 Task: Find connections with filter location Brierley Hill with filter topic #Advertisingandmarketingwith filter profile language Potuguese with filter current company British Safety Council with filter school Ramjas College with filter industry Retail Recyclable Materials & Used Merchandise with filter service category Insurance with filter keywords title Personal Assistant
Action: Mouse moved to (582, 75)
Screenshot: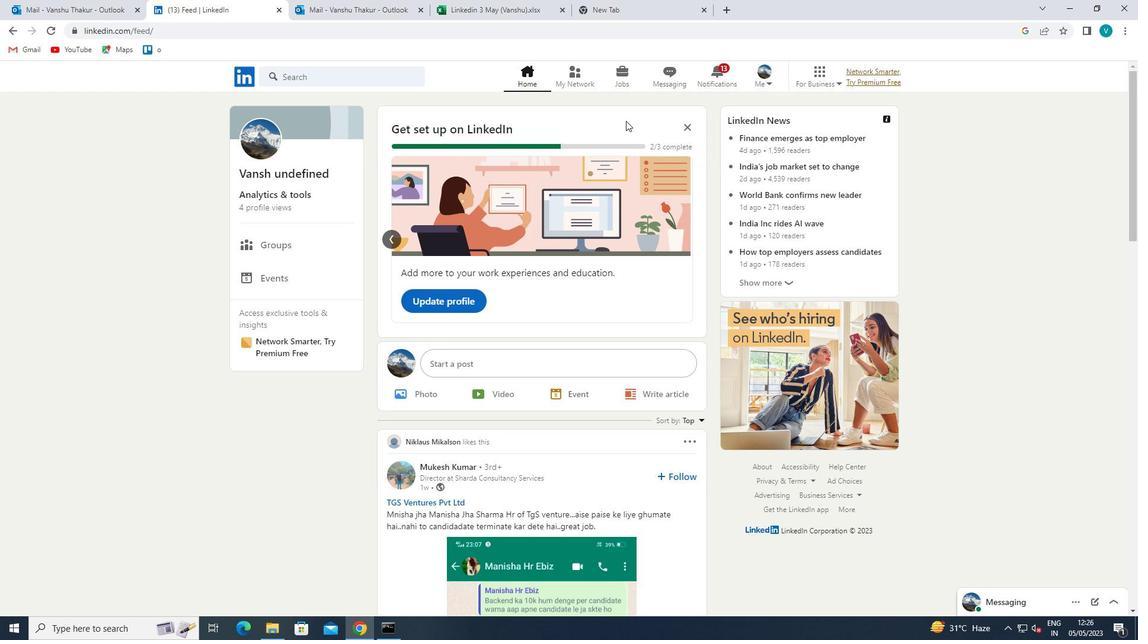 
Action: Mouse pressed left at (582, 75)
Screenshot: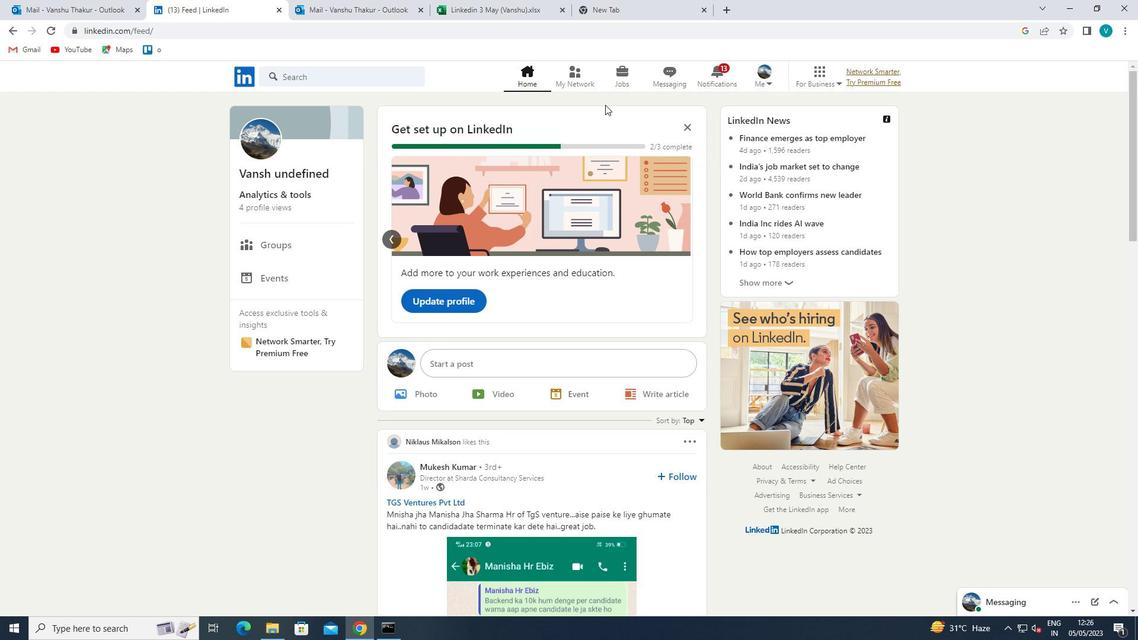 
Action: Mouse moved to (357, 137)
Screenshot: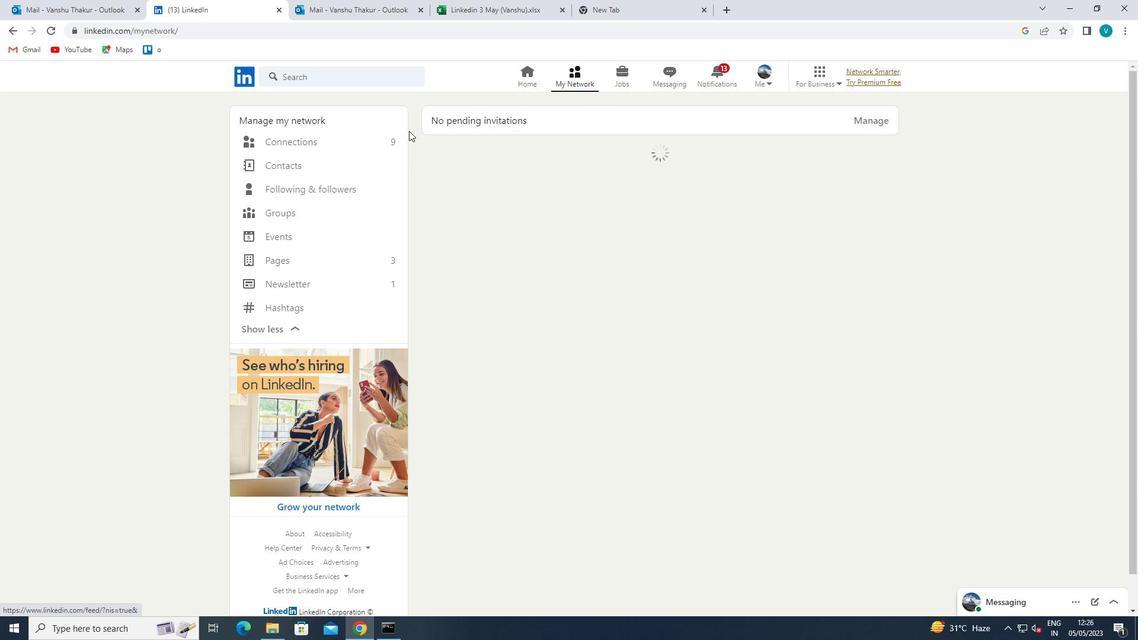 
Action: Mouse pressed left at (357, 137)
Screenshot: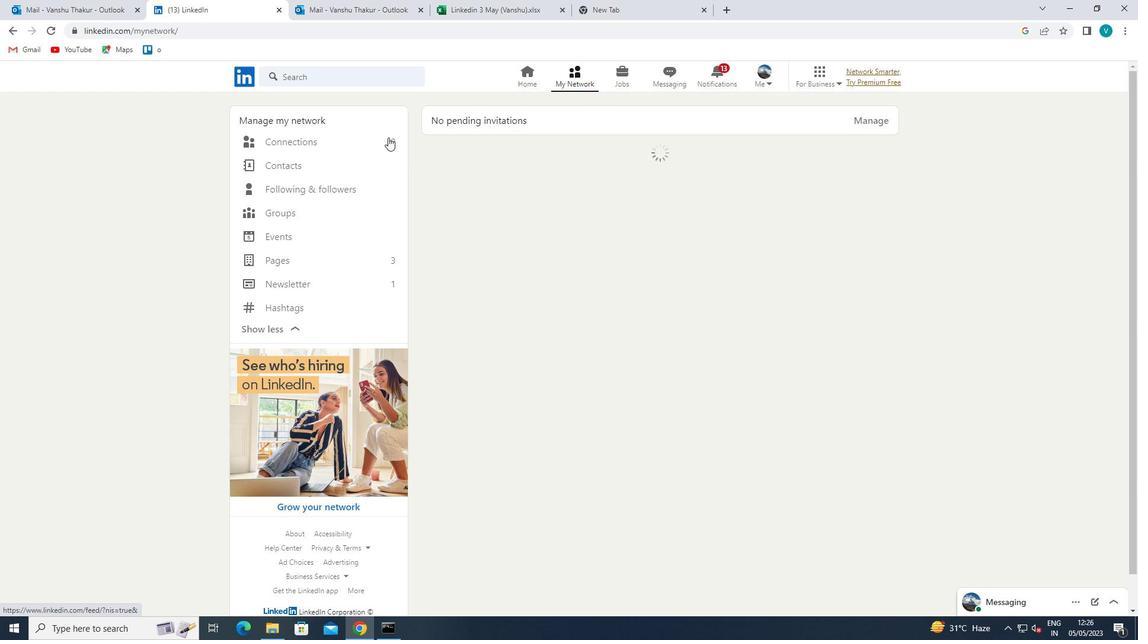 
Action: Mouse moved to (636, 137)
Screenshot: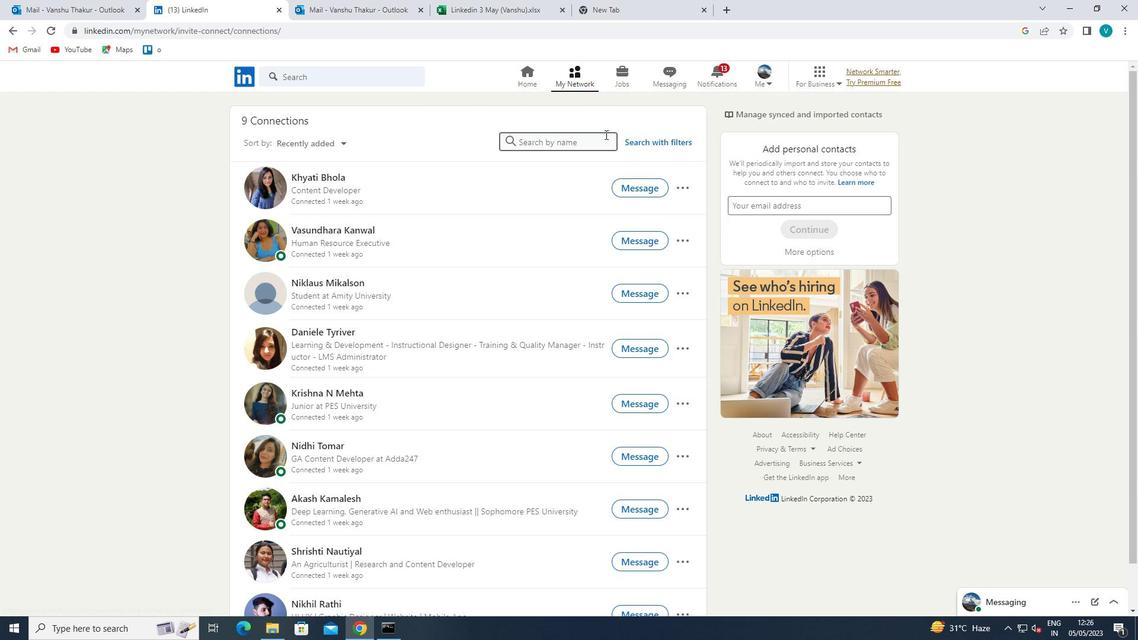 
Action: Mouse pressed left at (636, 137)
Screenshot: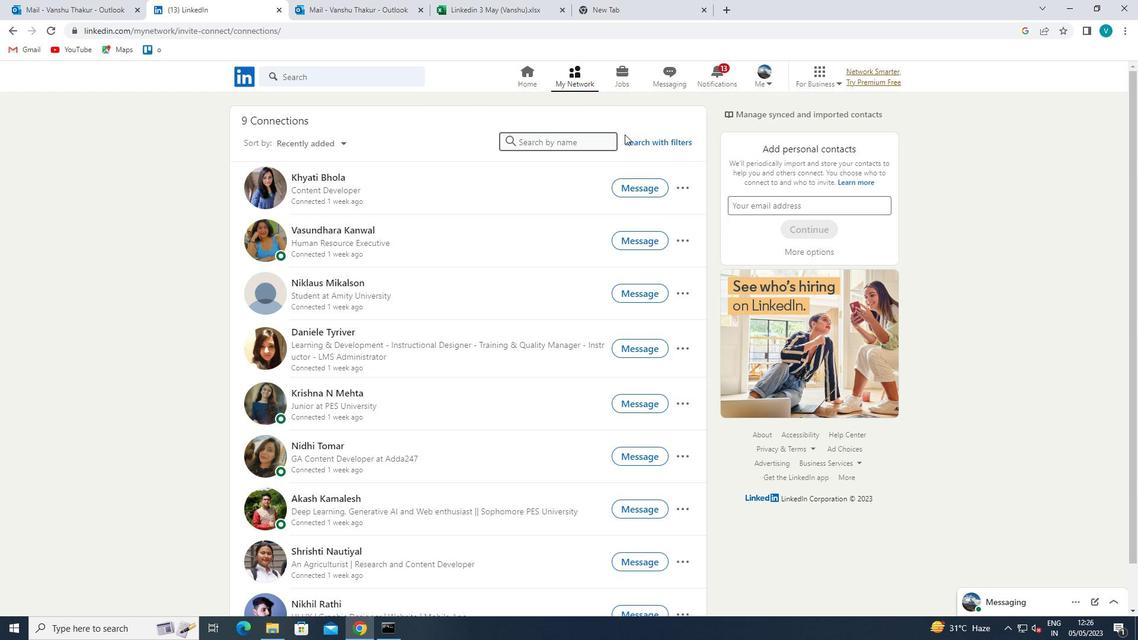 
Action: Mouse moved to (582, 110)
Screenshot: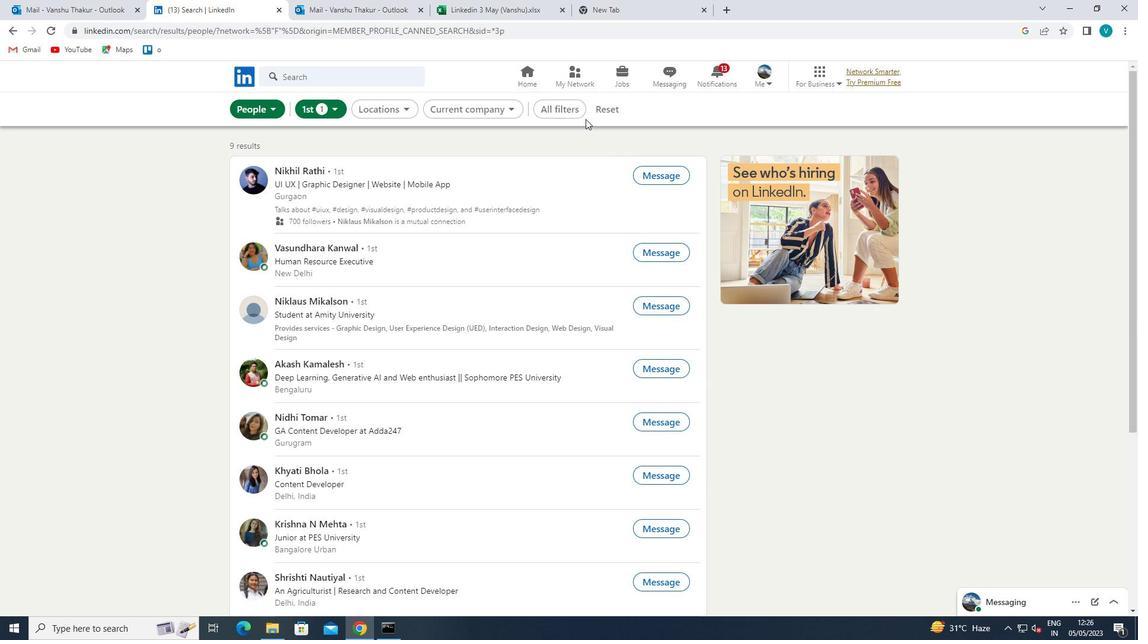 
Action: Mouse pressed left at (582, 110)
Screenshot: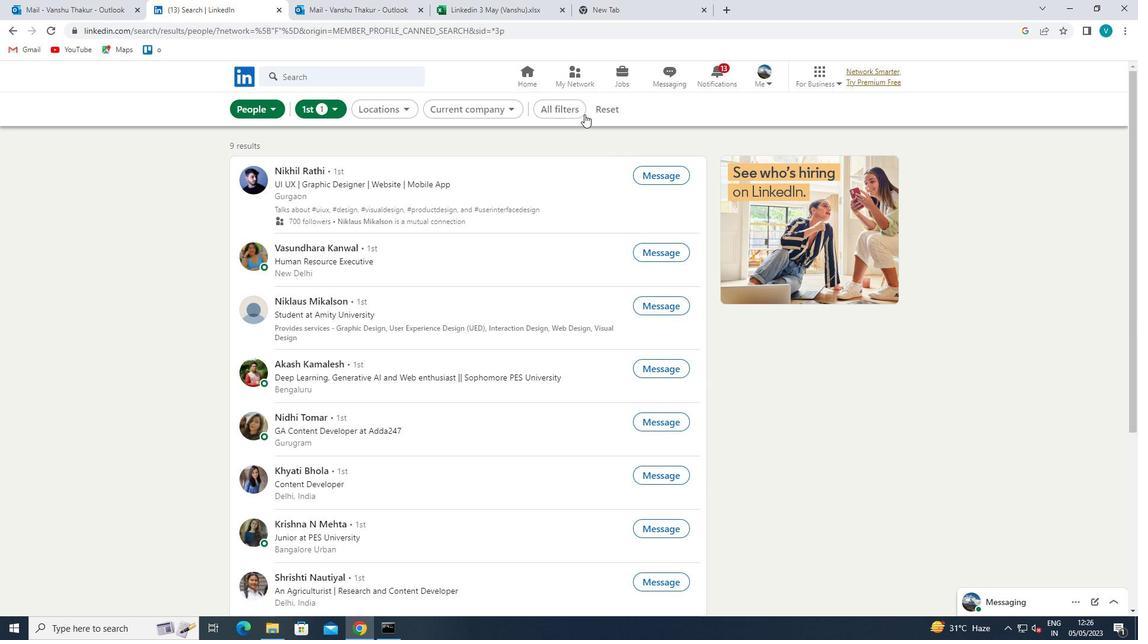 
Action: Mouse moved to (898, 238)
Screenshot: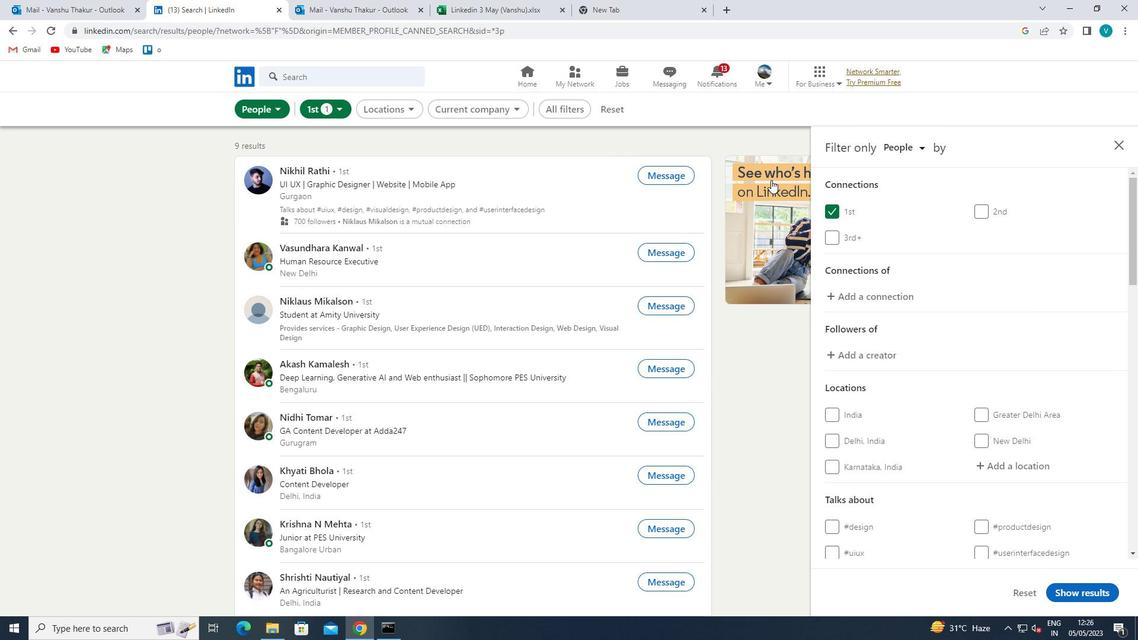 
Action: Mouse scrolled (898, 237) with delta (0, 0)
Screenshot: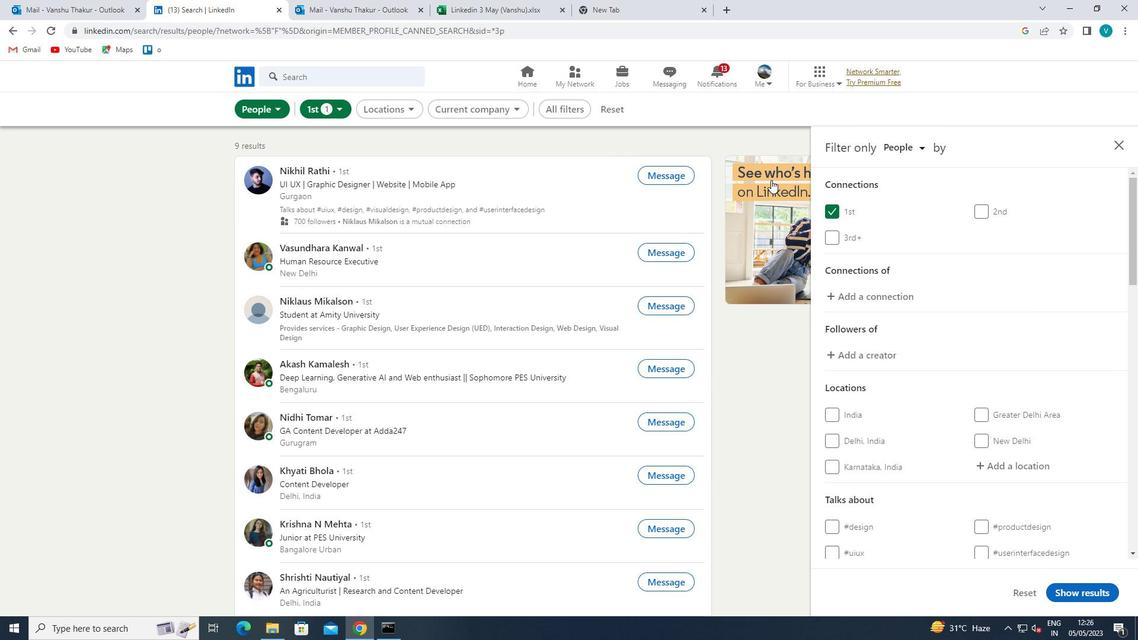 
Action: Mouse moved to (908, 249)
Screenshot: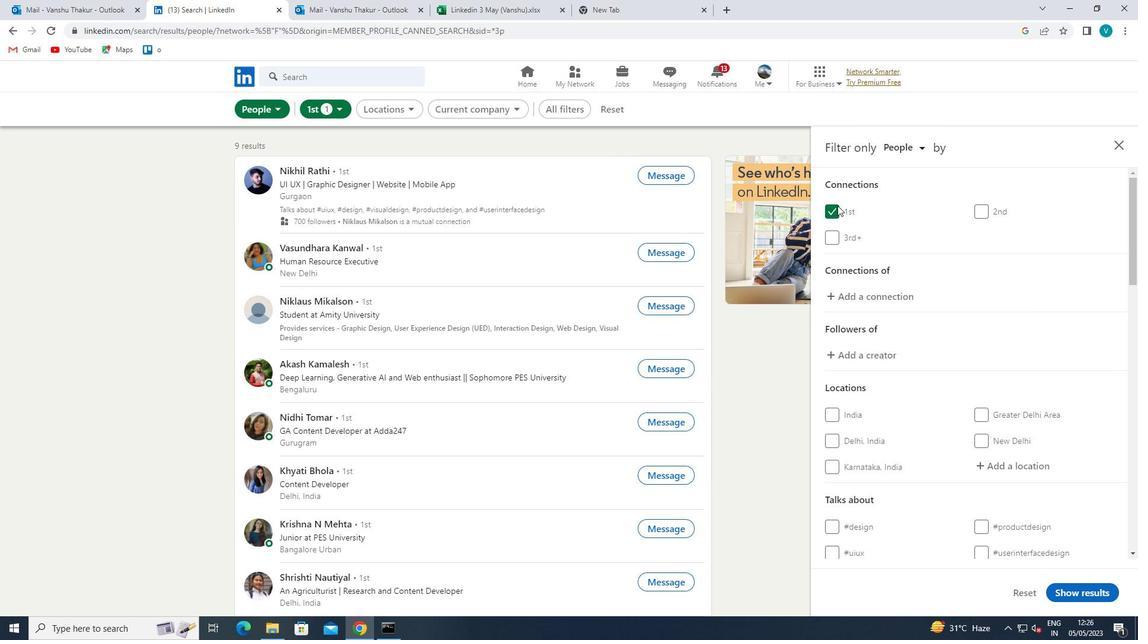 
Action: Mouse scrolled (908, 248) with delta (0, 0)
Screenshot: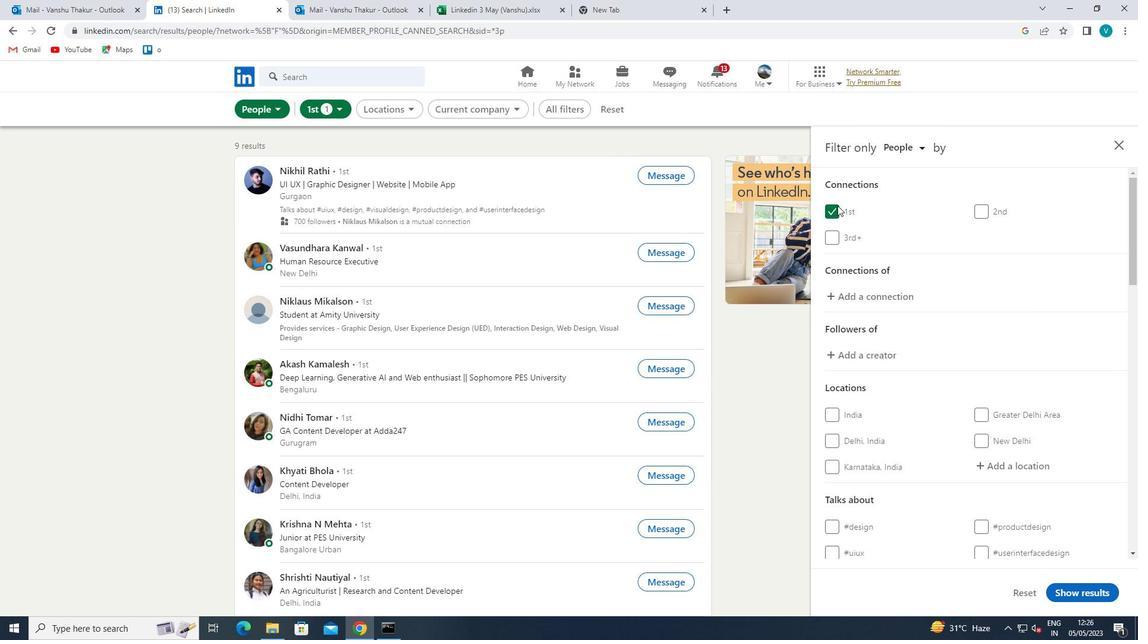 
Action: Mouse moved to (1000, 345)
Screenshot: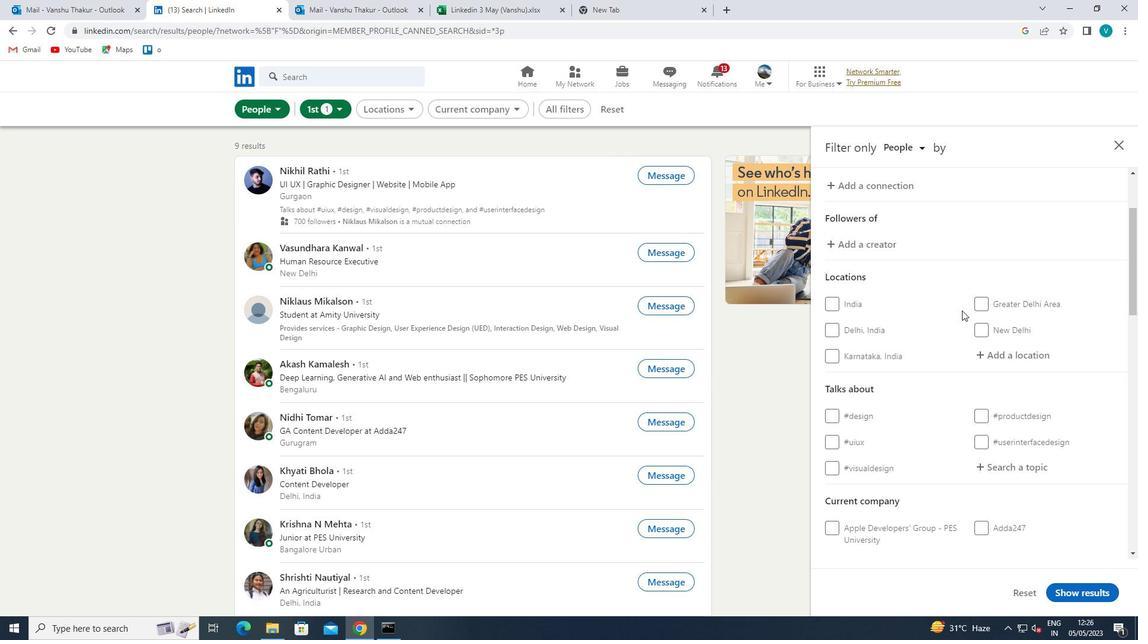 
Action: Mouse pressed left at (1000, 345)
Screenshot: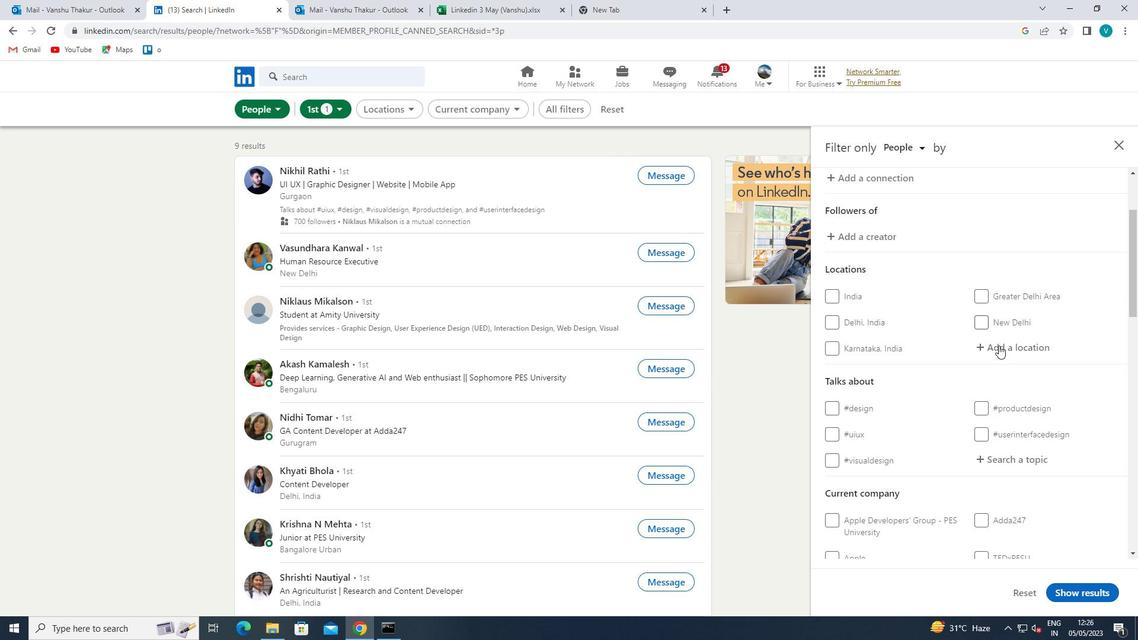
Action: Key pressed <Key.shift>BRIERLEY
Screenshot: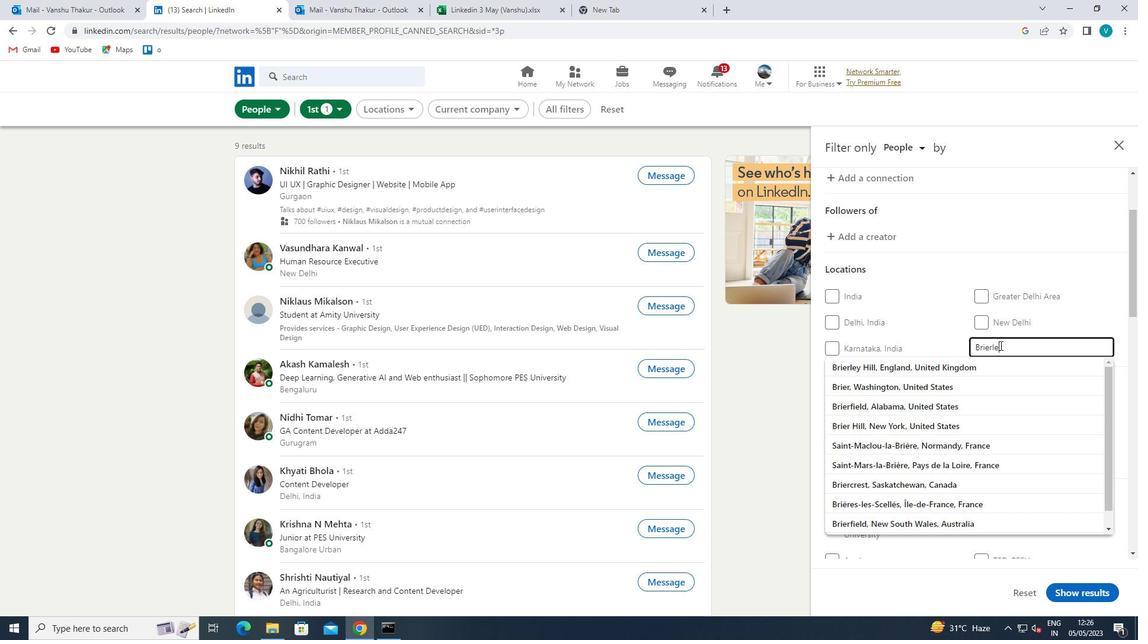 
Action: Mouse moved to (976, 364)
Screenshot: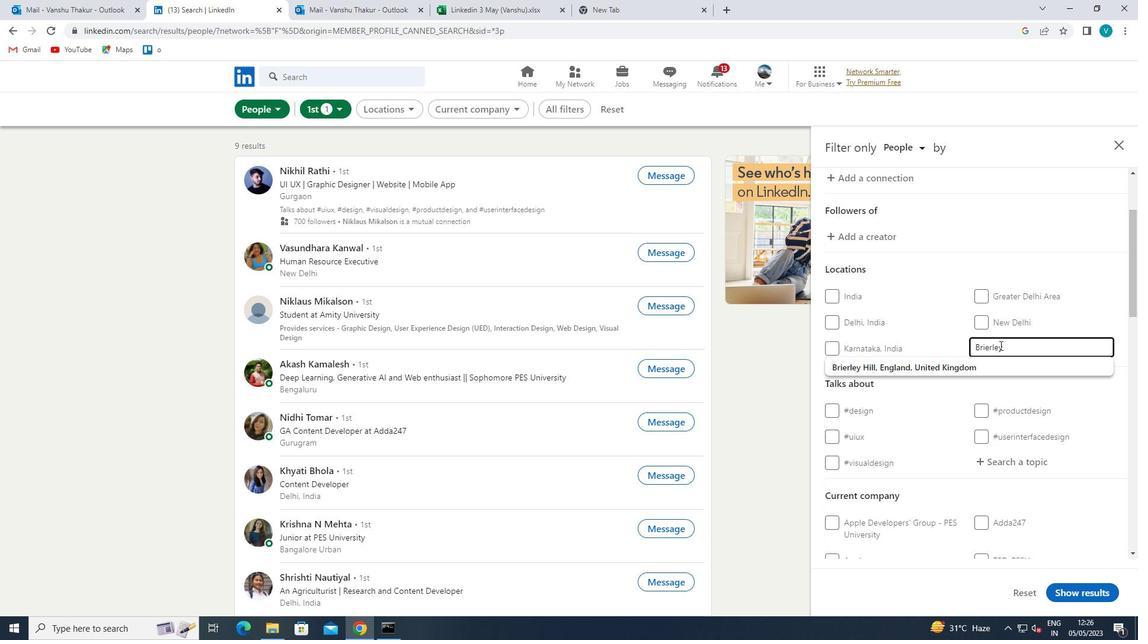 
Action: Mouse pressed left at (976, 364)
Screenshot: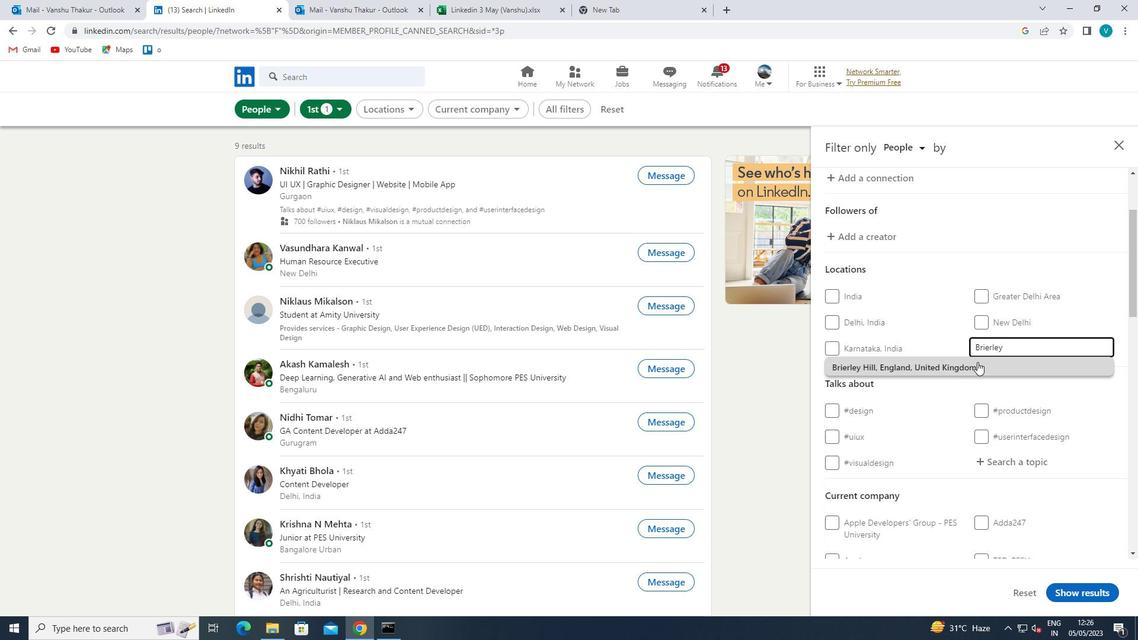 
Action: Mouse scrolled (976, 364) with delta (0, 0)
Screenshot: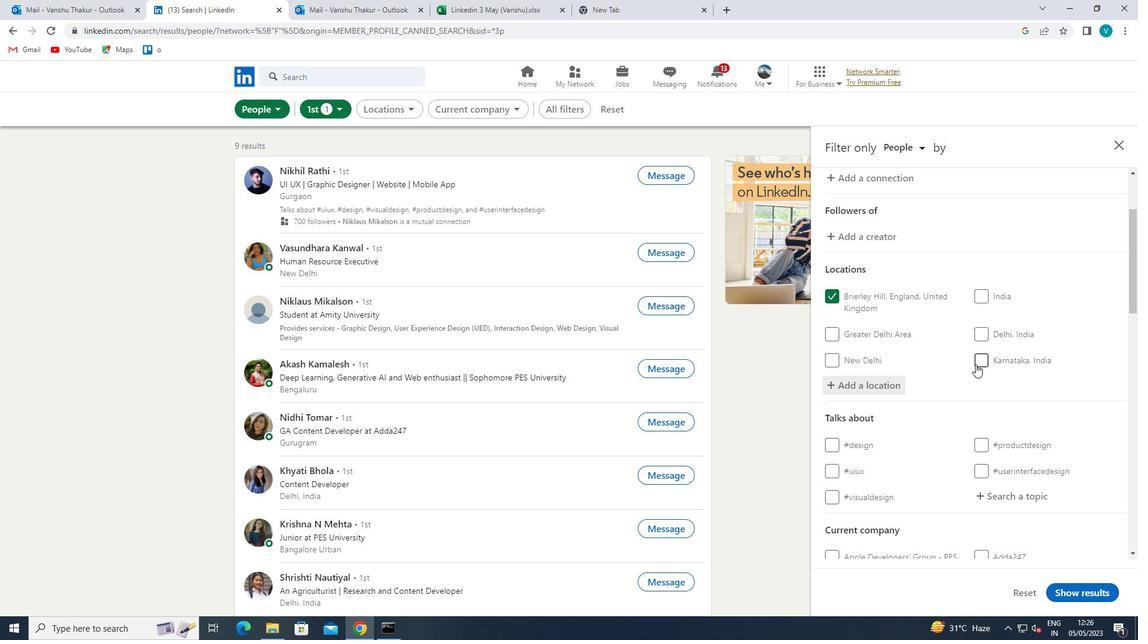 
Action: Mouse scrolled (976, 364) with delta (0, 0)
Screenshot: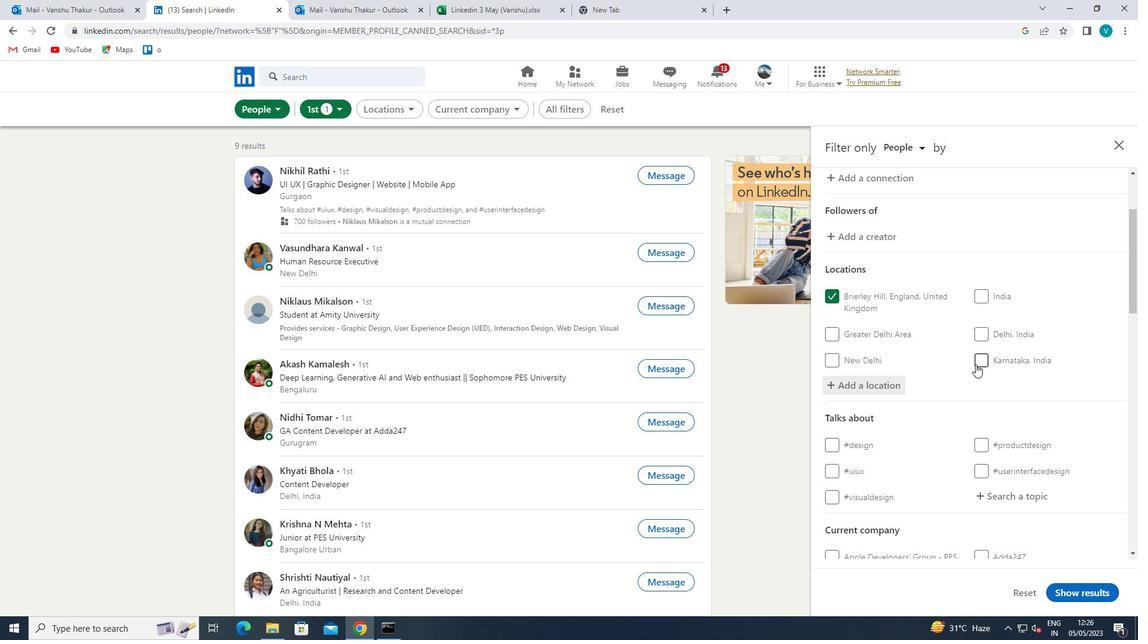 
Action: Mouse scrolled (976, 364) with delta (0, 0)
Screenshot: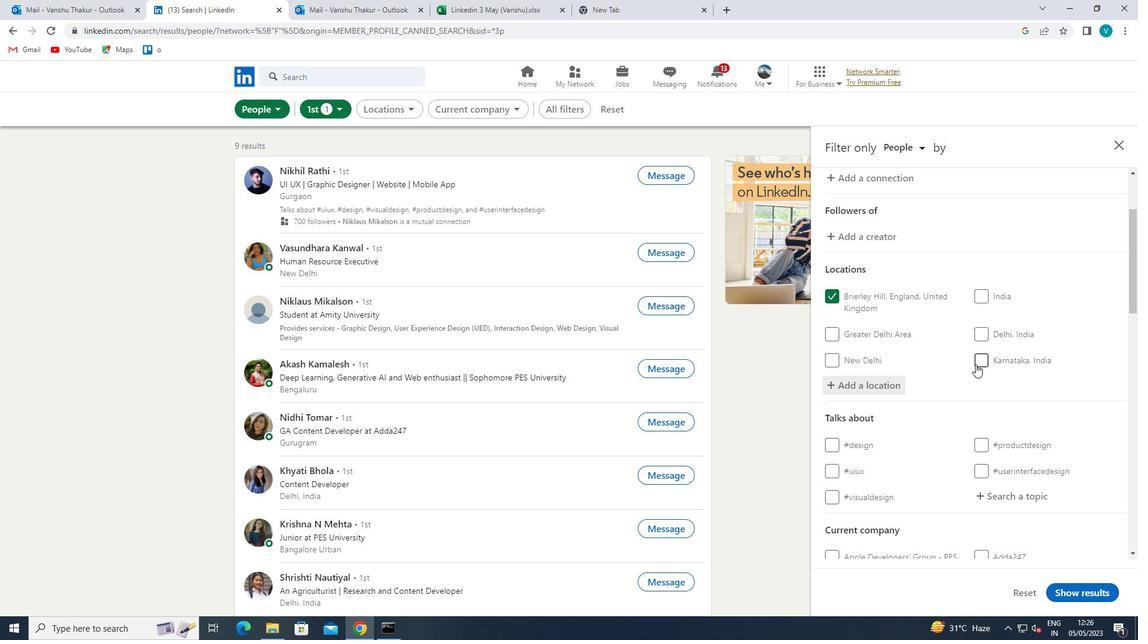 
Action: Mouse moved to (1021, 326)
Screenshot: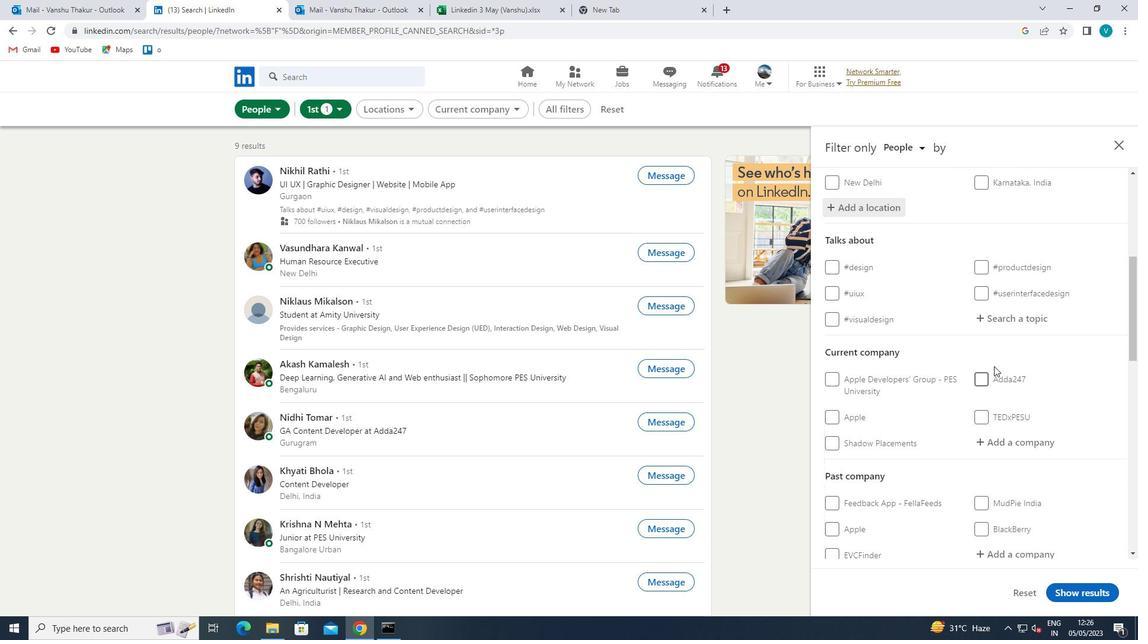
Action: Mouse pressed left at (1021, 326)
Screenshot: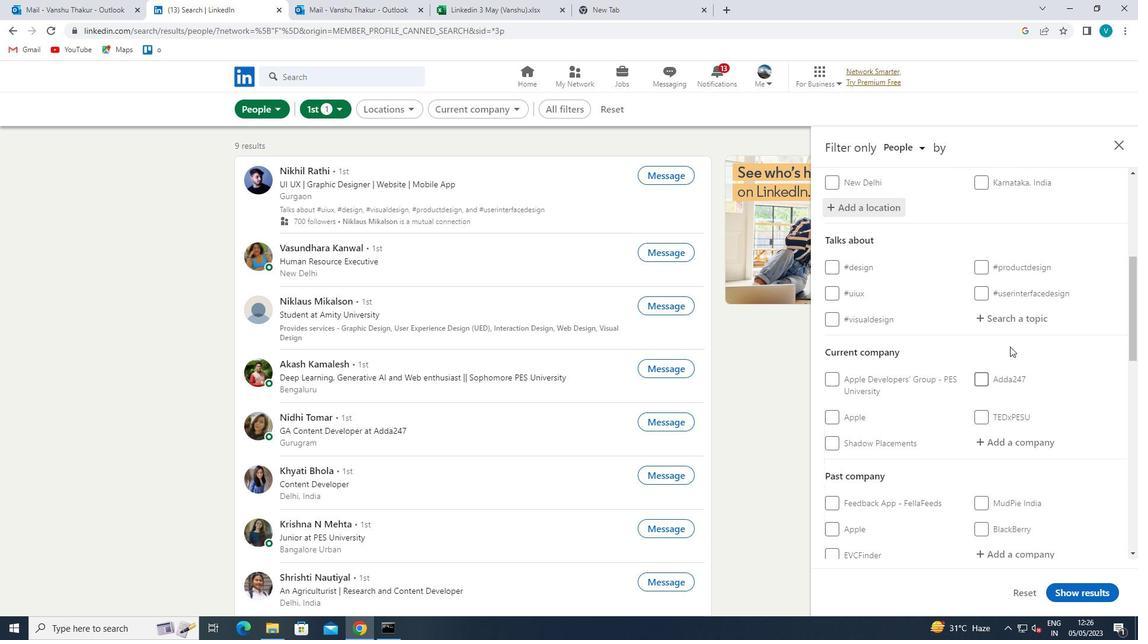 
Action: Mouse moved to (1024, 324)
Screenshot: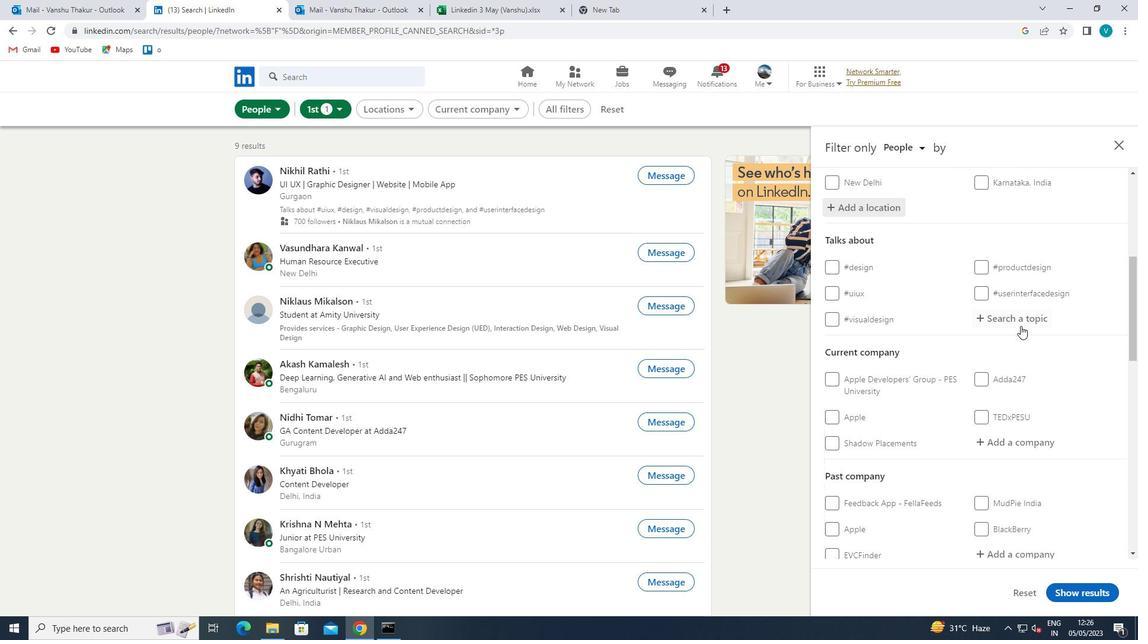 
Action: Key pressed ADVERTISING
Screenshot: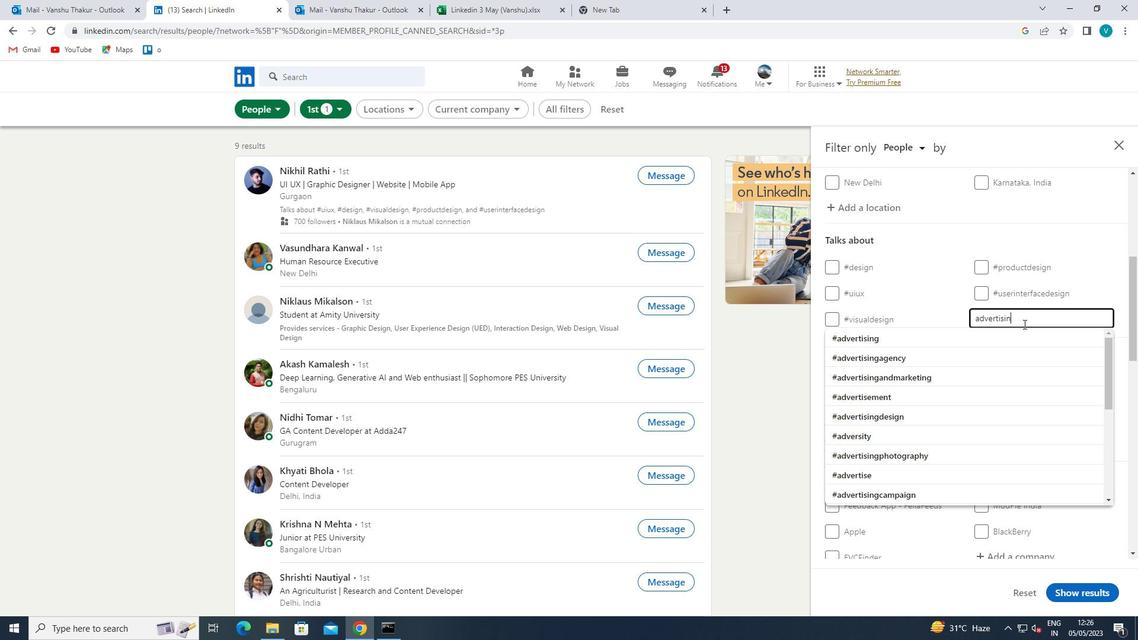 
Action: Mouse moved to (963, 370)
Screenshot: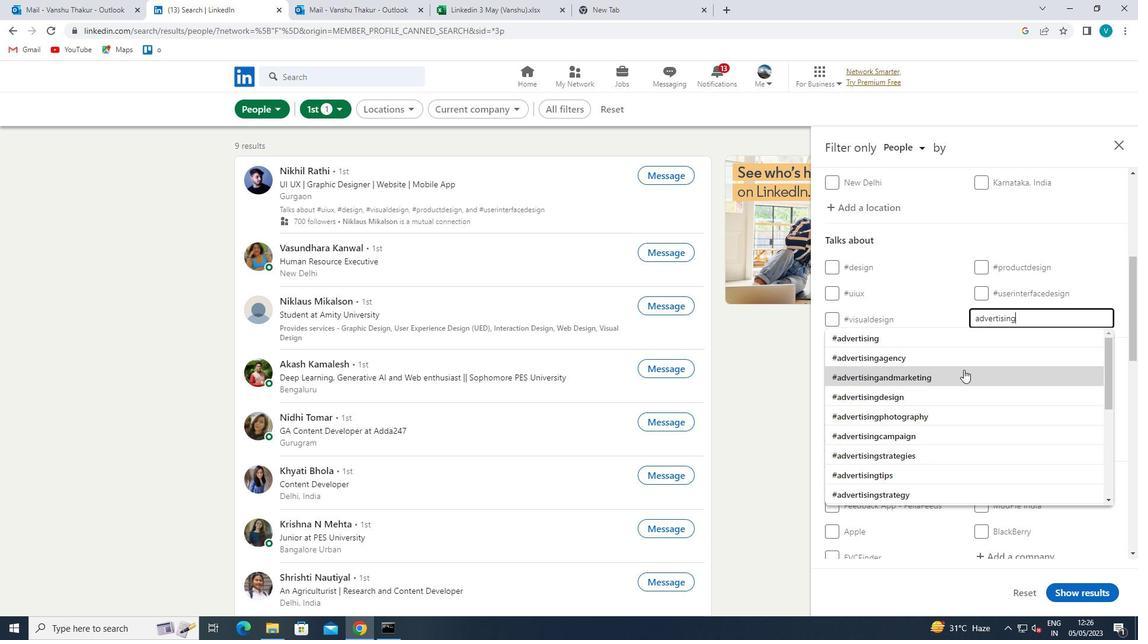 
Action: Mouse pressed left at (963, 370)
Screenshot: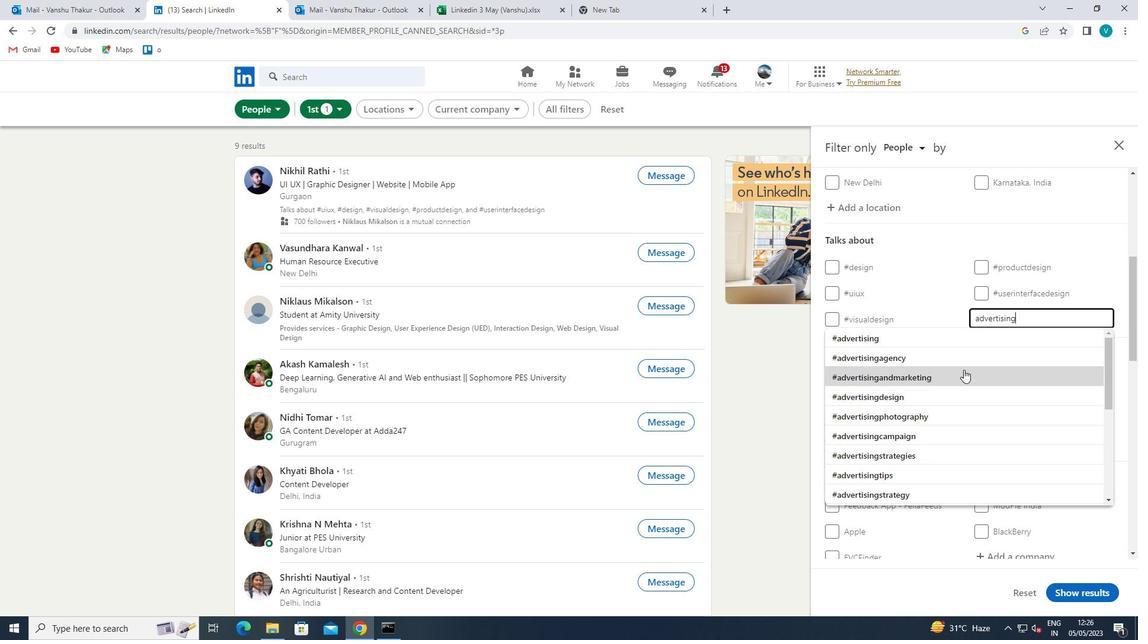 
Action: Mouse scrolled (963, 370) with delta (0, 0)
Screenshot: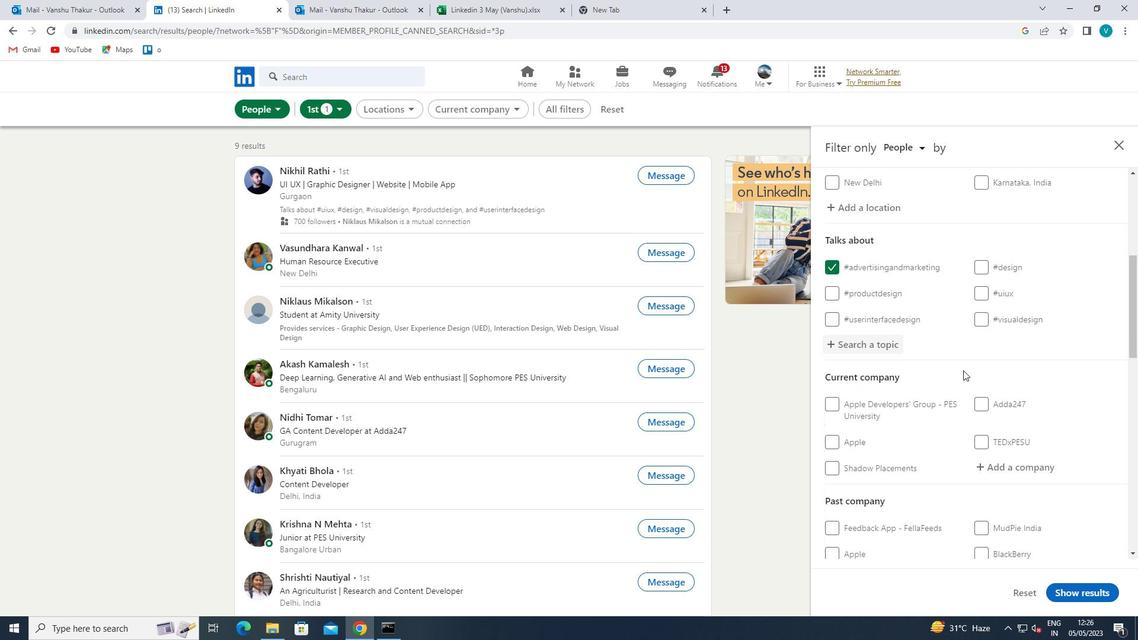 
Action: Mouse scrolled (963, 370) with delta (0, 0)
Screenshot: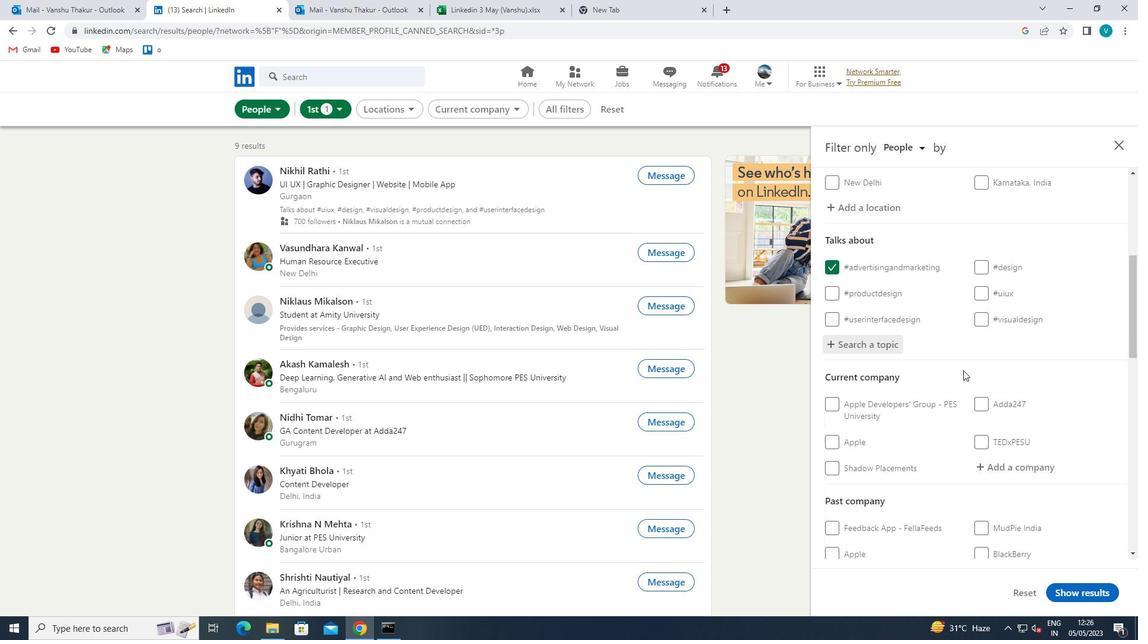 
Action: Mouse moved to (1009, 351)
Screenshot: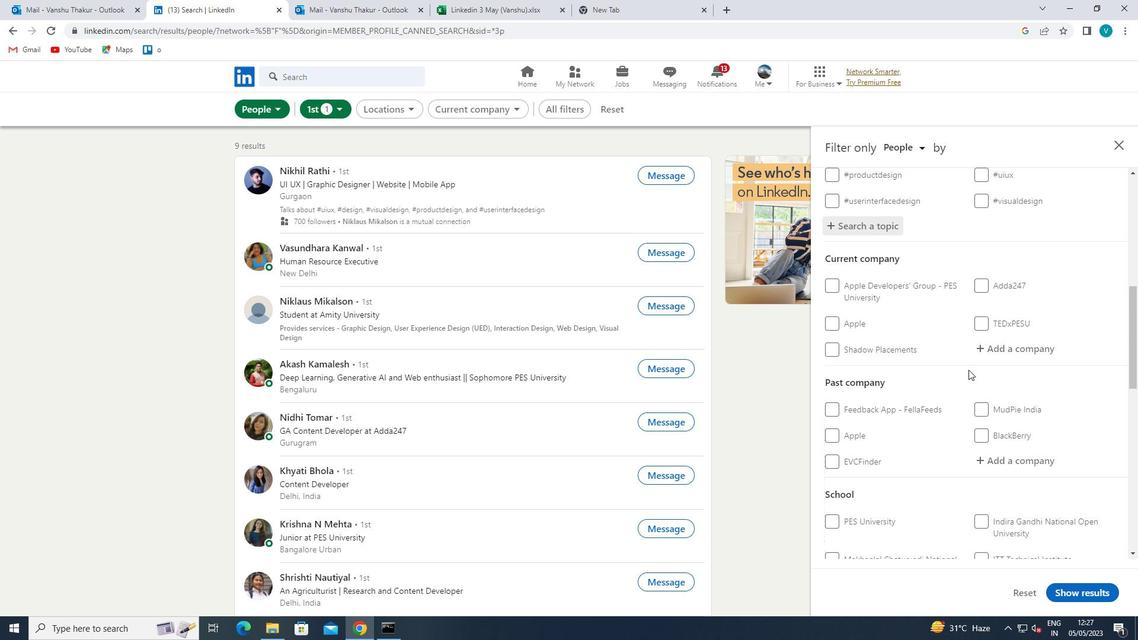 
Action: Mouse pressed left at (1009, 351)
Screenshot: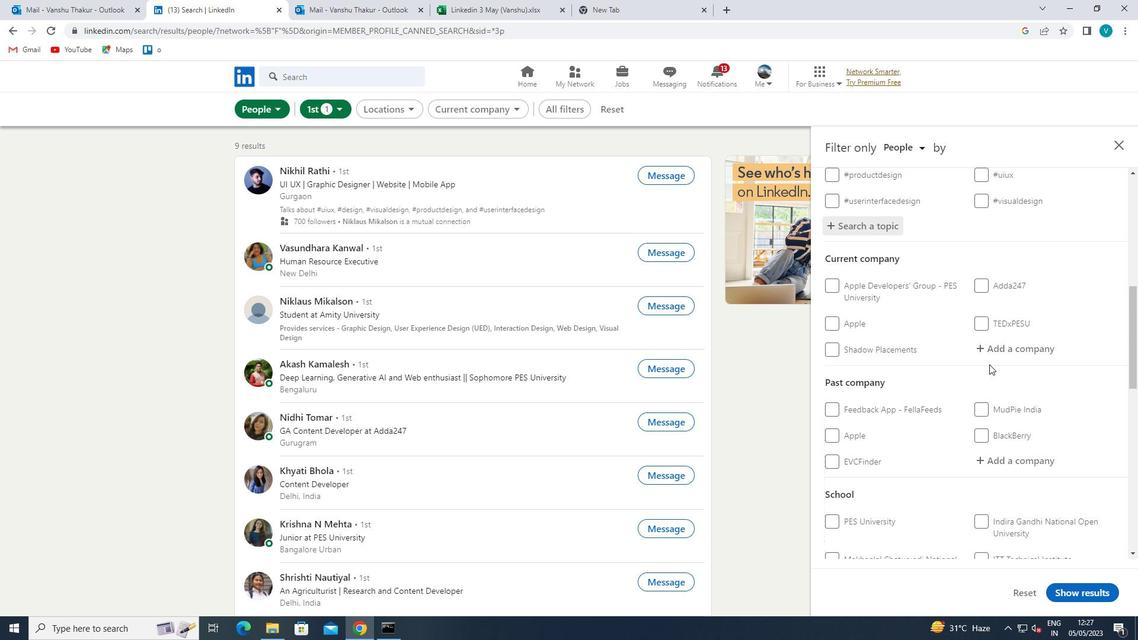 
Action: Mouse moved to (1011, 350)
Screenshot: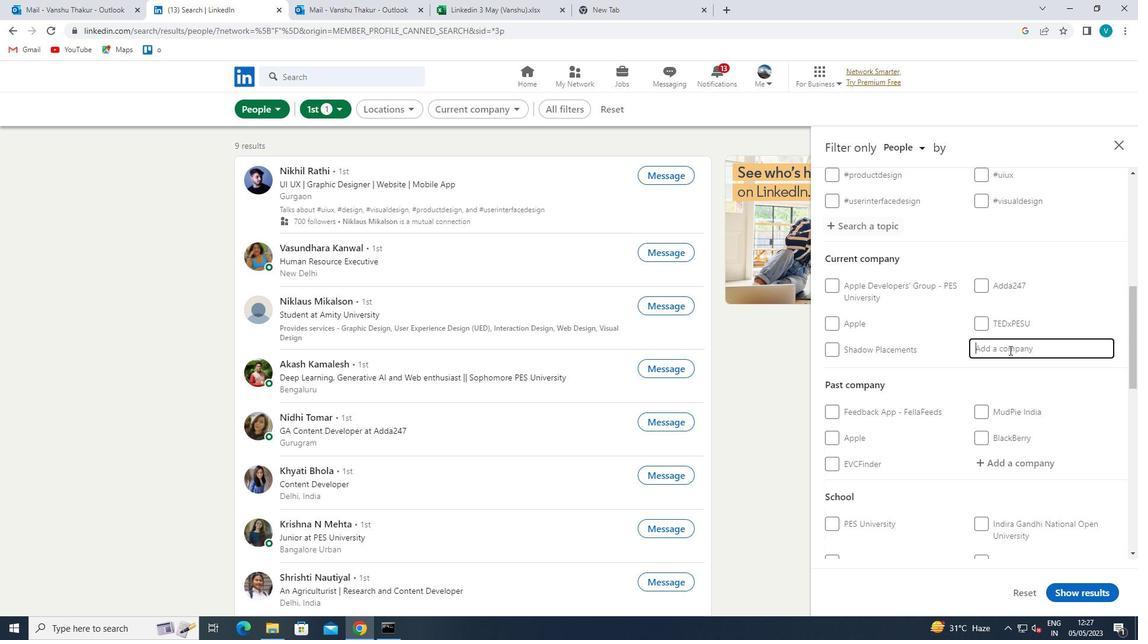 
Action: Key pressed <Key.shift>BRITISG<Key.backspace>H
Screenshot: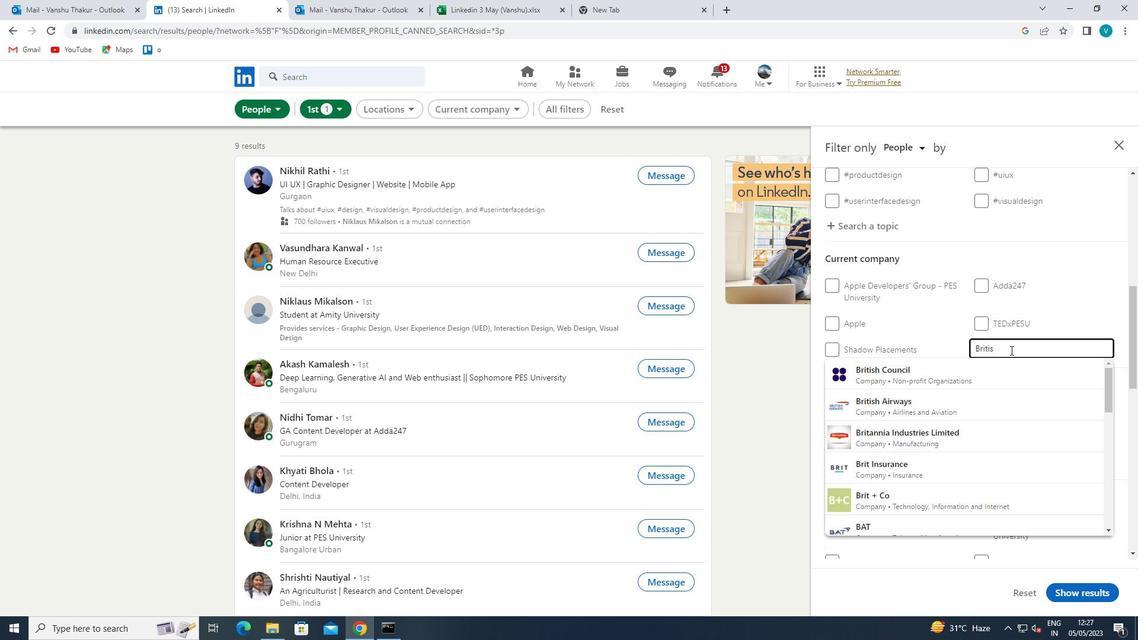 
Action: Mouse moved to (1011, 360)
Screenshot: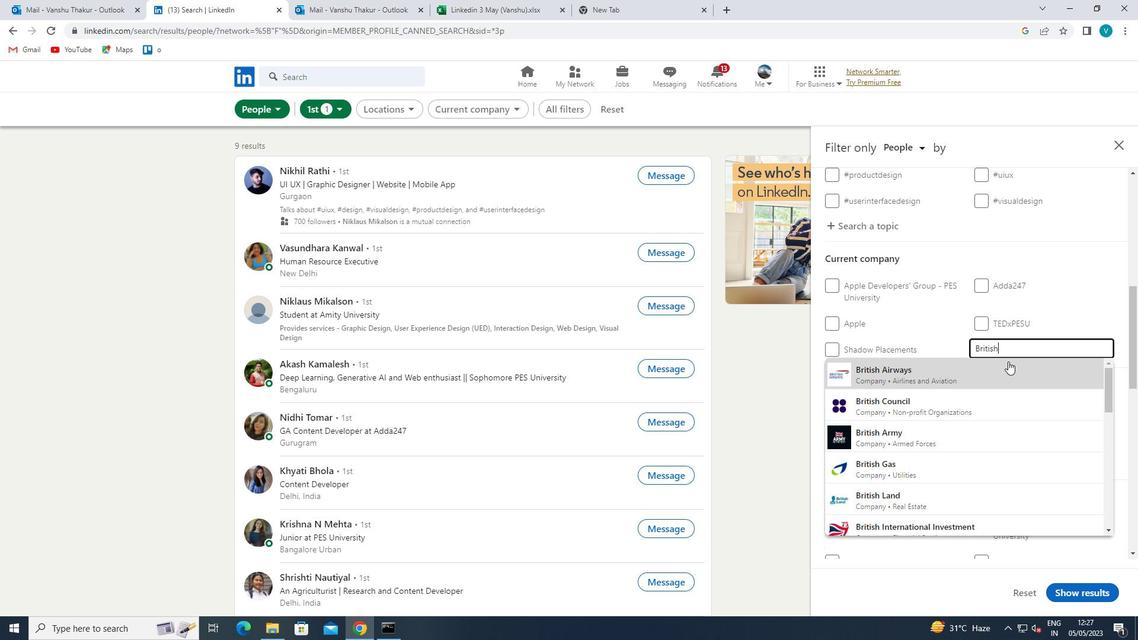 
Action: Key pressed <Key.space><Key.shift>SAFETY
Screenshot: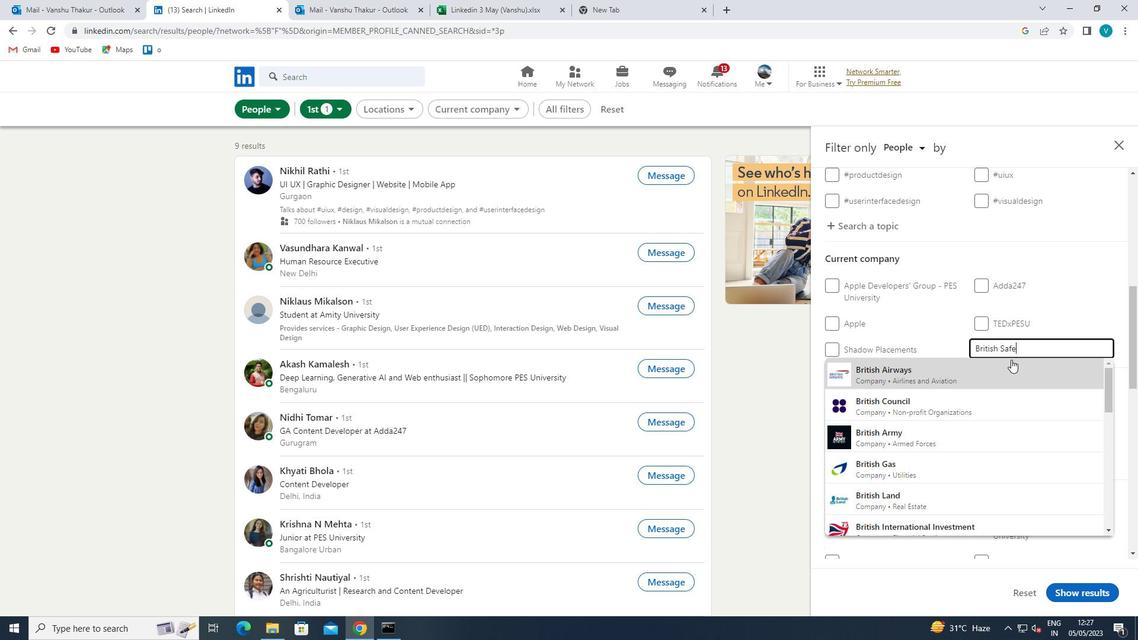 
Action: Mouse moved to (1003, 366)
Screenshot: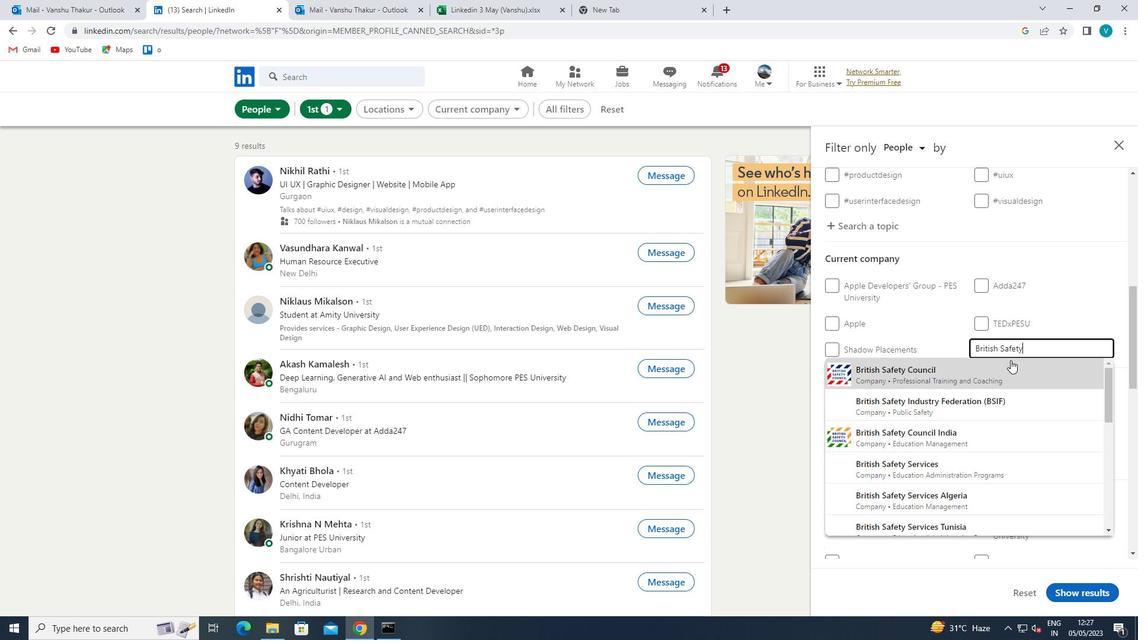 
Action: Mouse pressed left at (1003, 366)
Screenshot: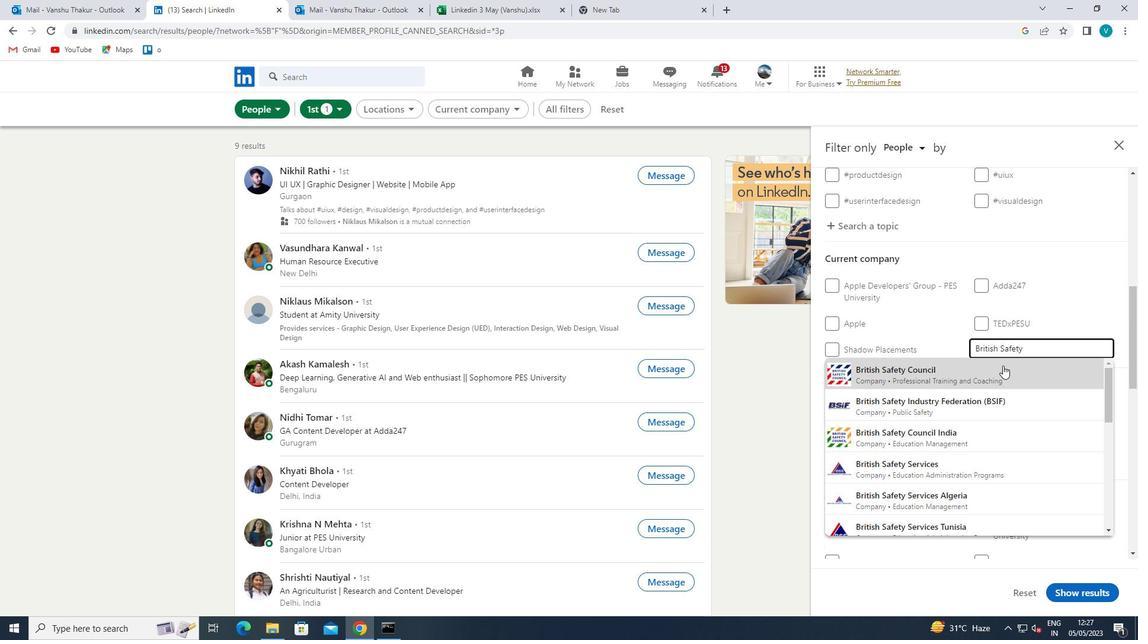 
Action: Mouse scrolled (1003, 365) with delta (0, 0)
Screenshot: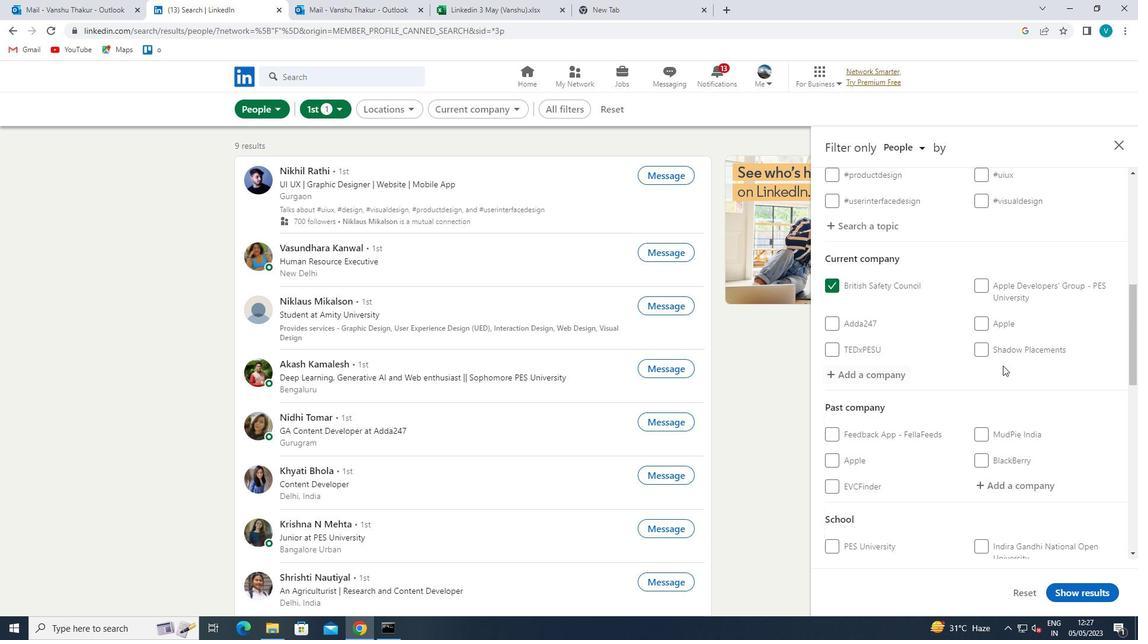 
Action: Mouse scrolled (1003, 365) with delta (0, 0)
Screenshot: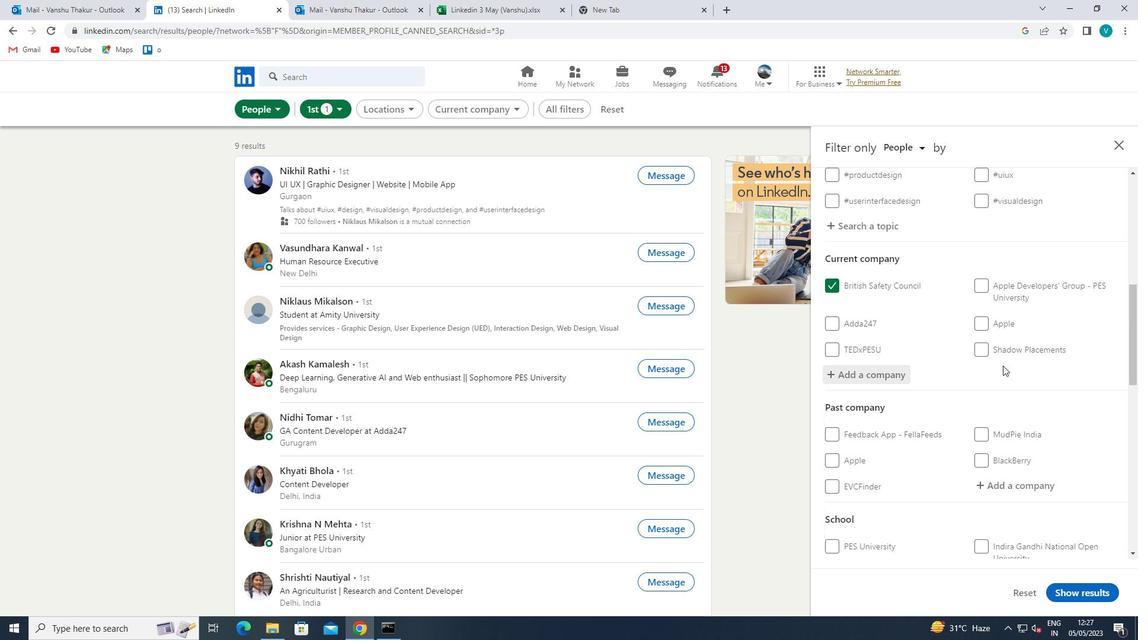 
Action: Mouse scrolled (1003, 365) with delta (0, 0)
Screenshot: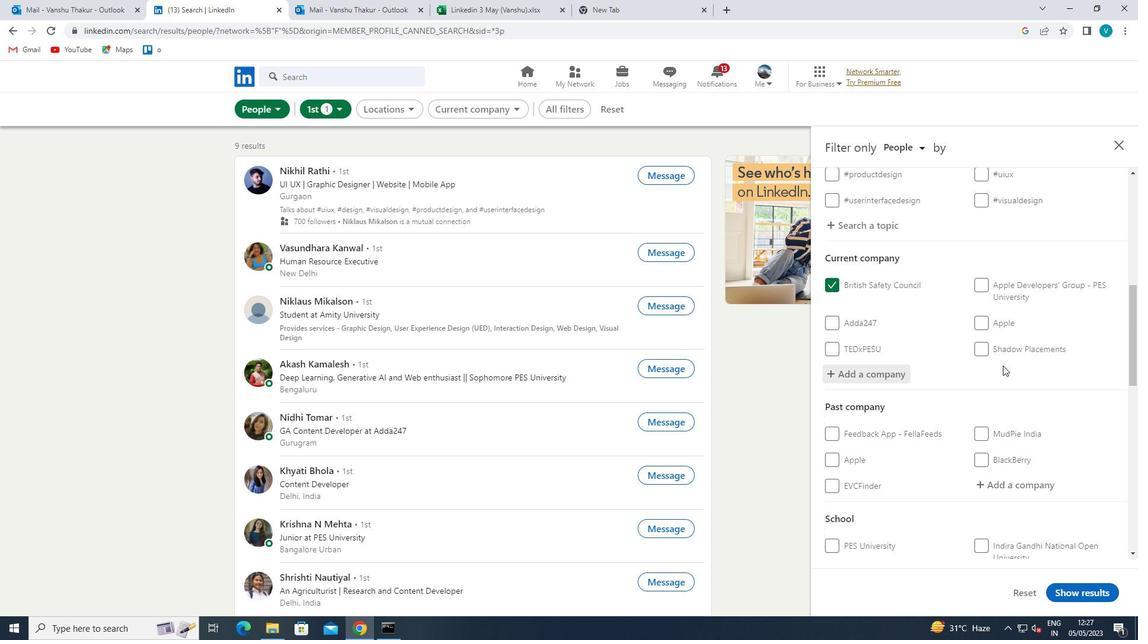 
Action: Mouse scrolled (1003, 365) with delta (0, 0)
Screenshot: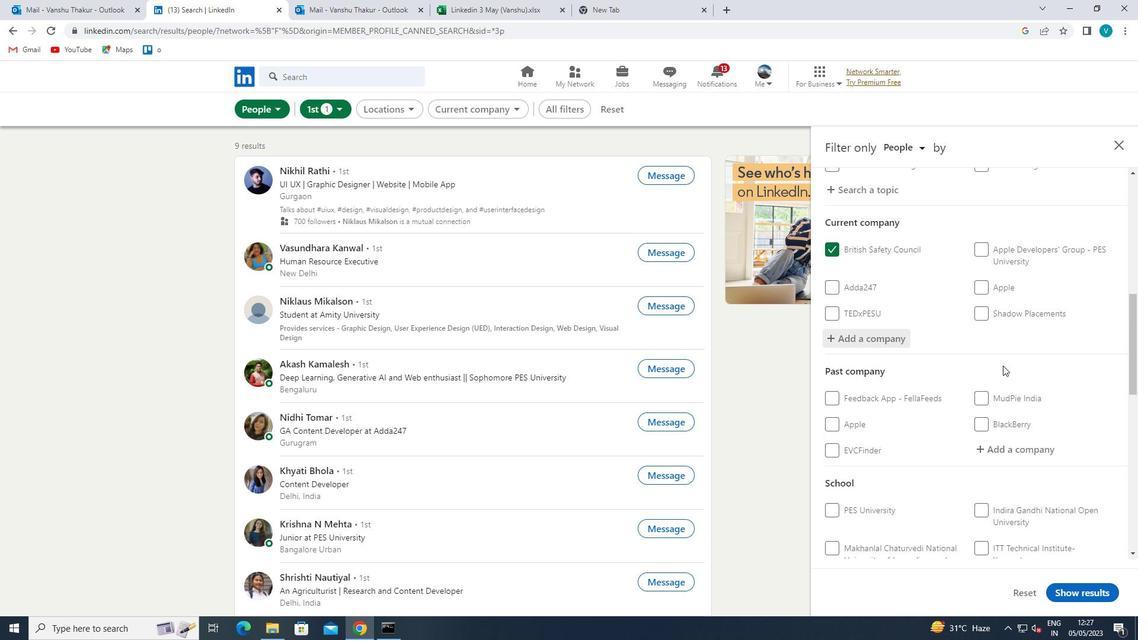 
Action: Mouse moved to (1006, 392)
Screenshot: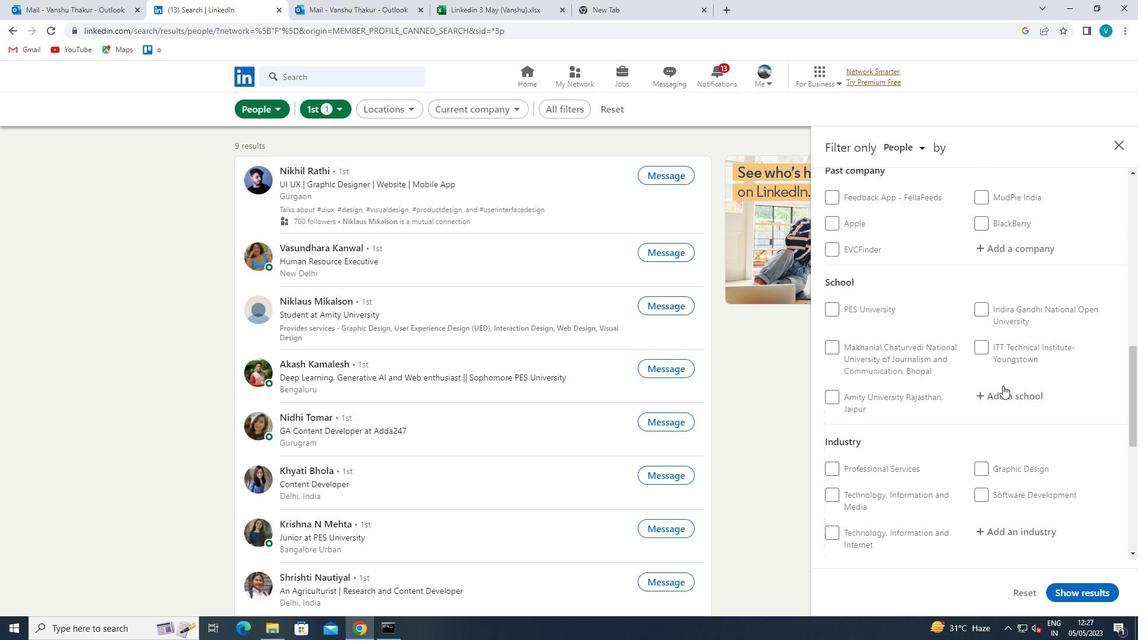 
Action: Mouse pressed left at (1006, 392)
Screenshot: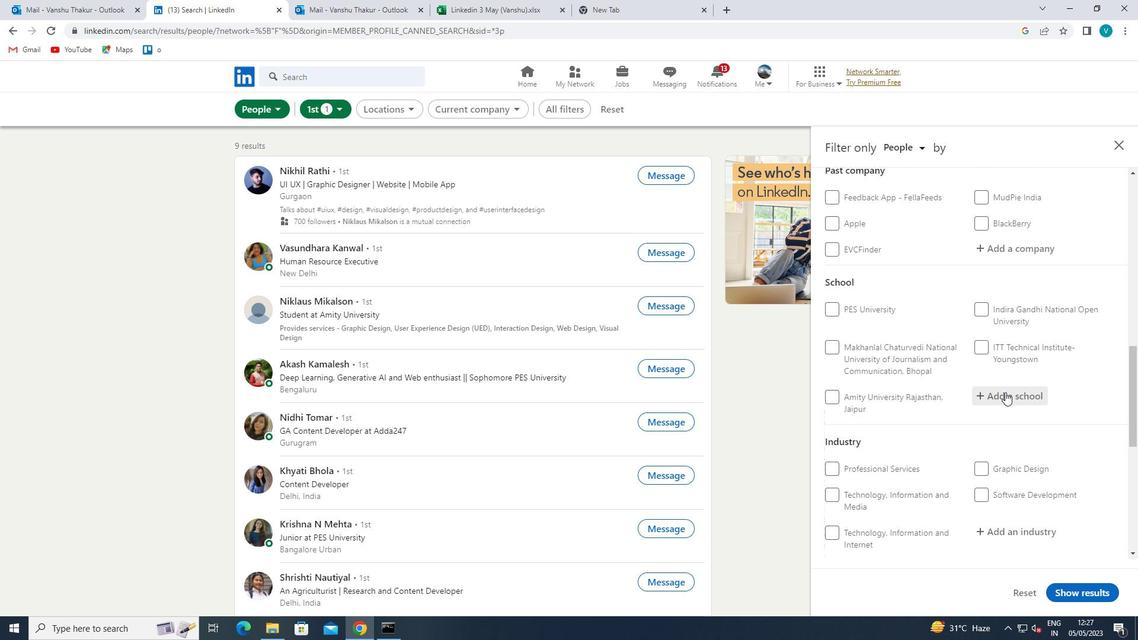 
Action: Key pressed <Key.shift>RAMJAS
Screenshot: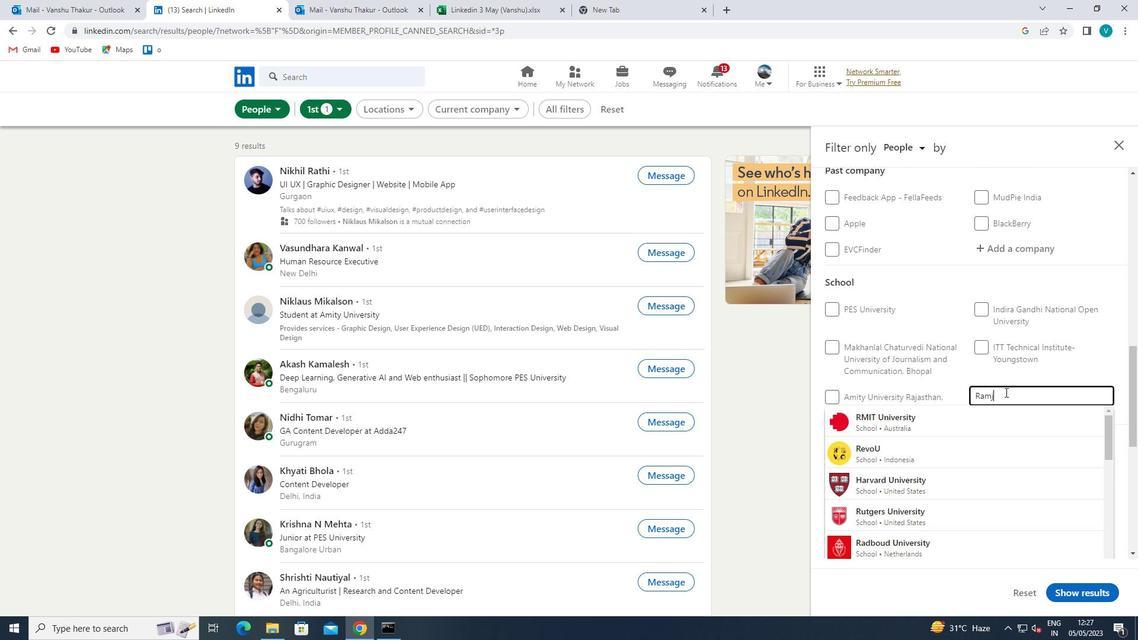 
Action: Mouse moved to (995, 417)
Screenshot: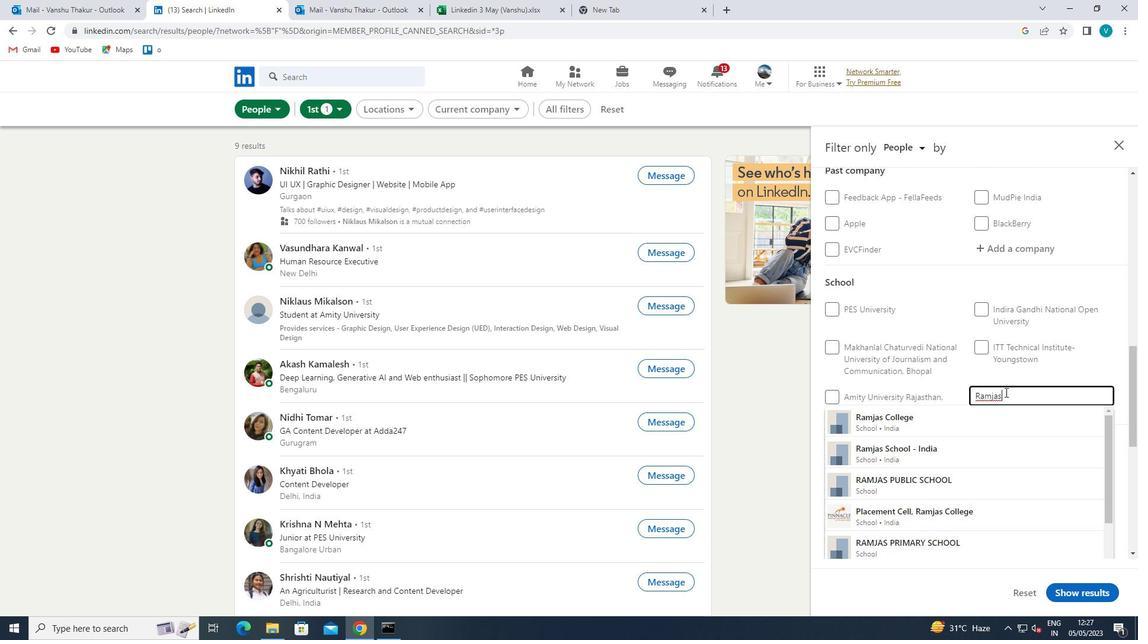
Action: Mouse pressed left at (995, 417)
Screenshot: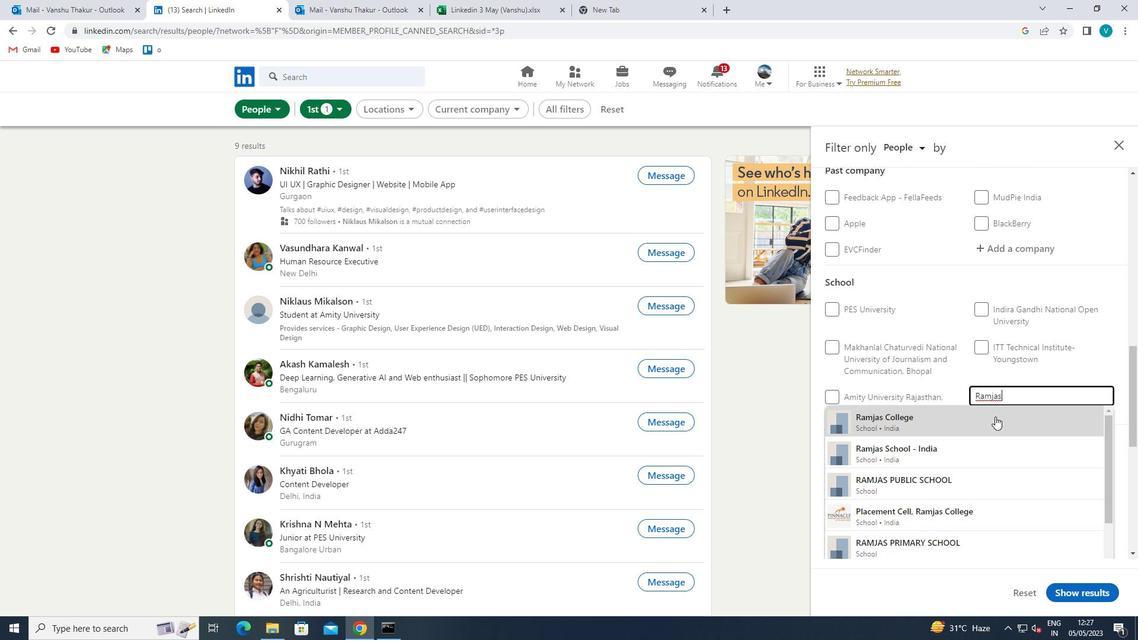 
Action: Mouse scrolled (995, 416) with delta (0, 0)
Screenshot: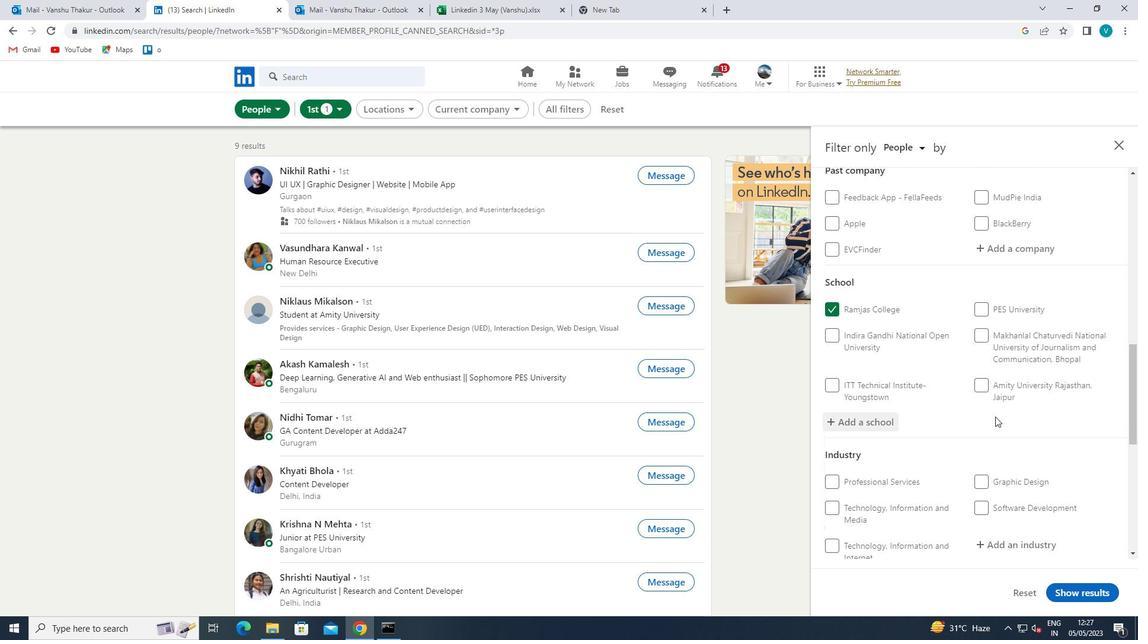 
Action: Mouse scrolled (995, 416) with delta (0, 0)
Screenshot: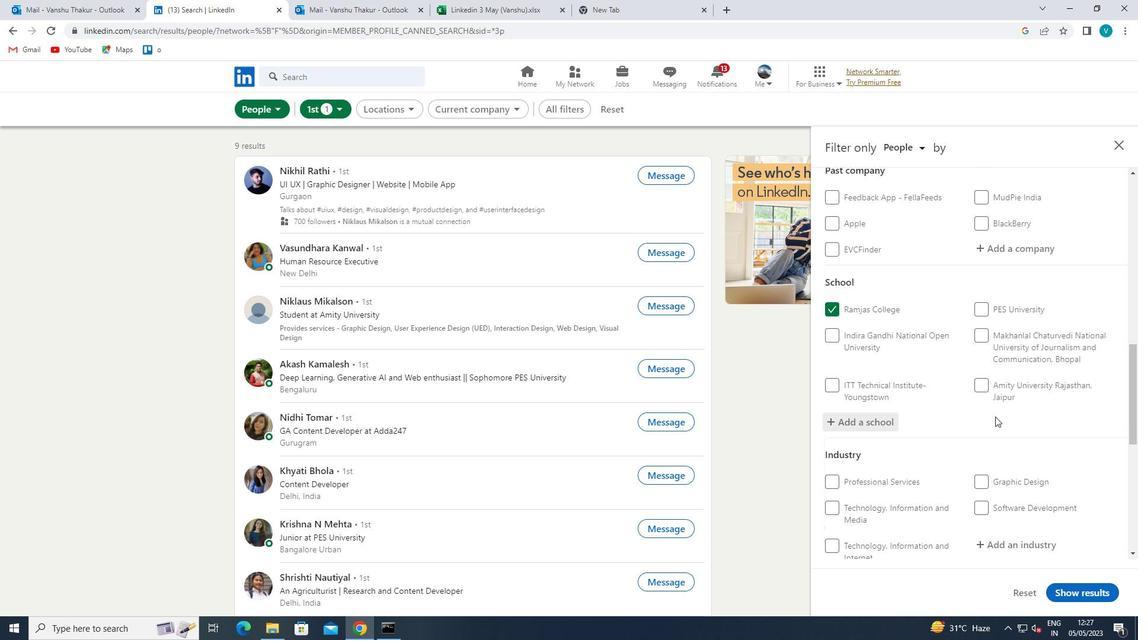 
Action: Mouse scrolled (995, 416) with delta (0, 0)
Screenshot: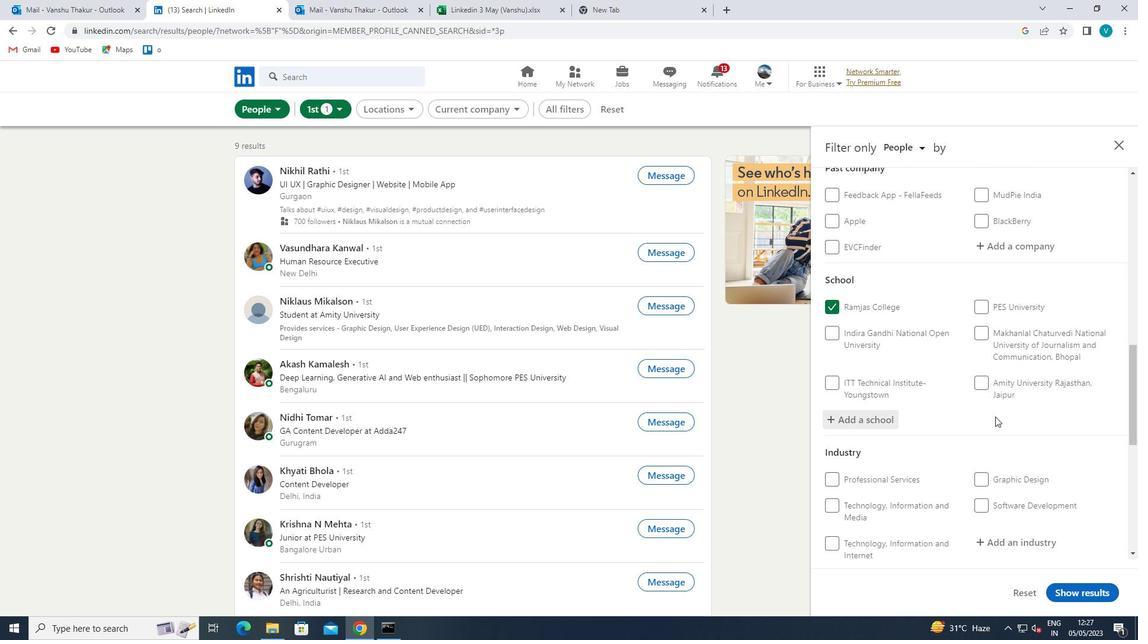 
Action: Mouse moved to (1013, 374)
Screenshot: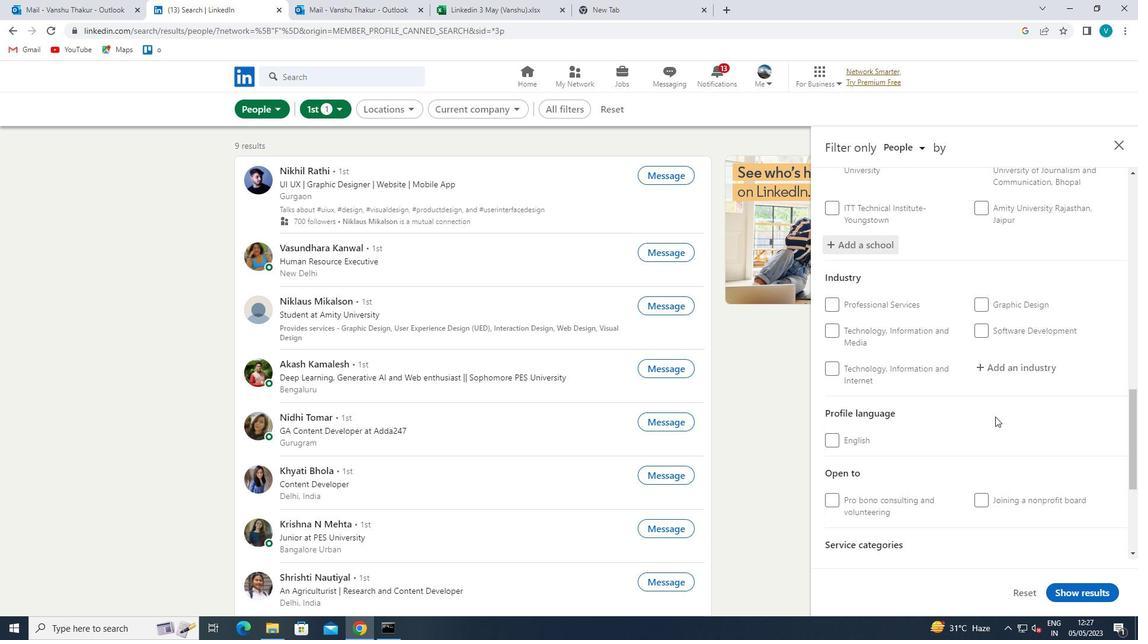 
Action: Mouse pressed left at (1013, 374)
Screenshot: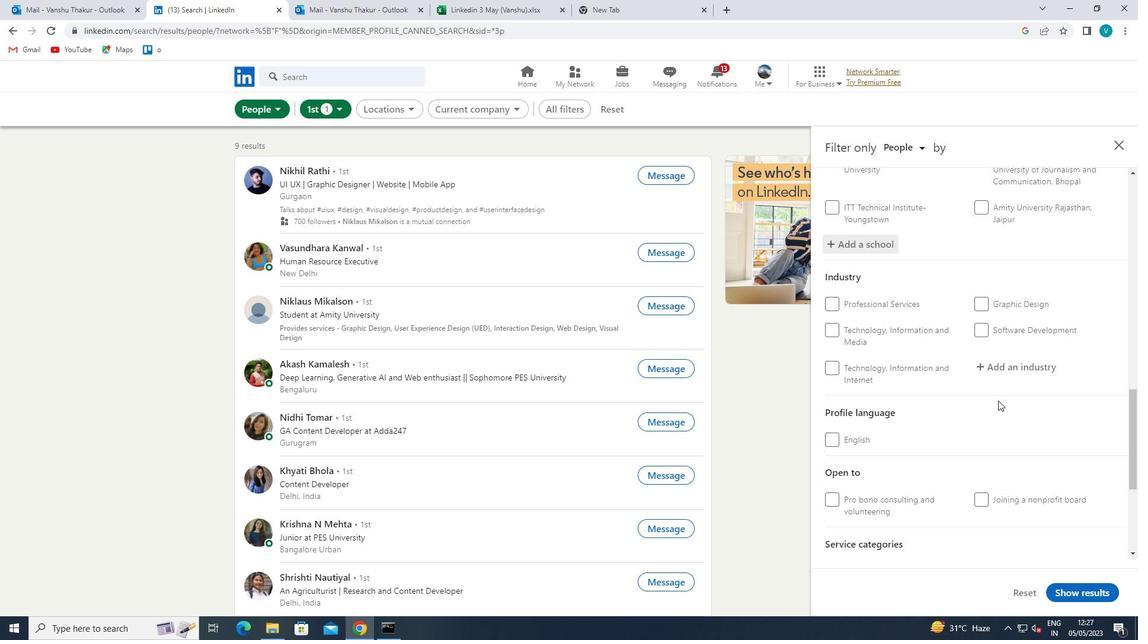
Action: Key pressed <Key.shift>RETAIL<Key.space><Key.shift>RECYC
Screenshot: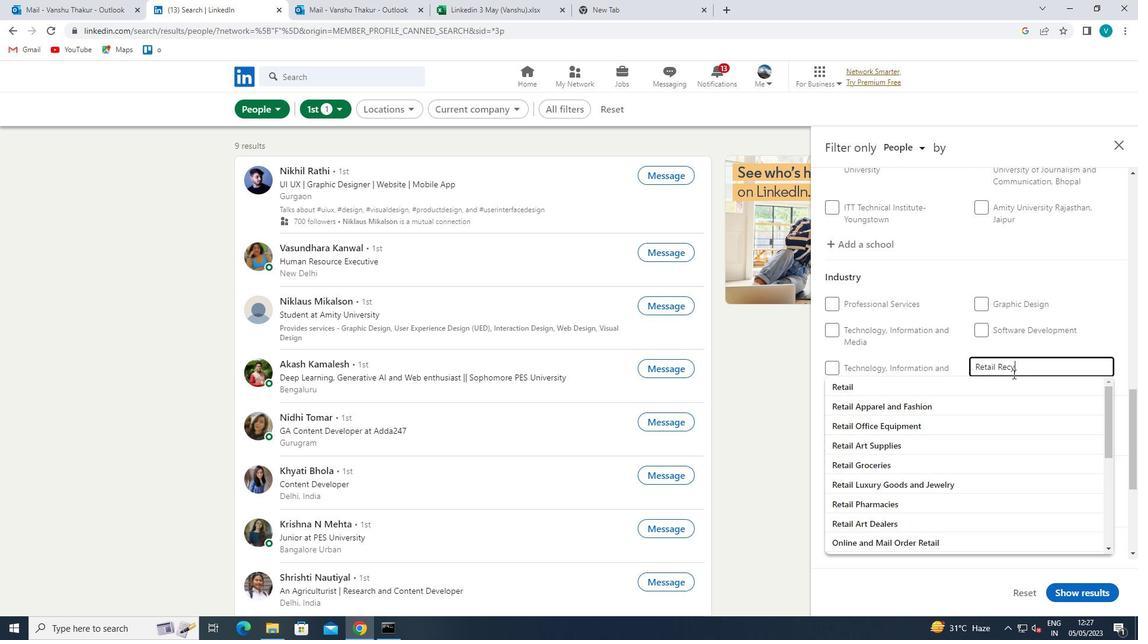 
Action: Mouse moved to (1000, 381)
Screenshot: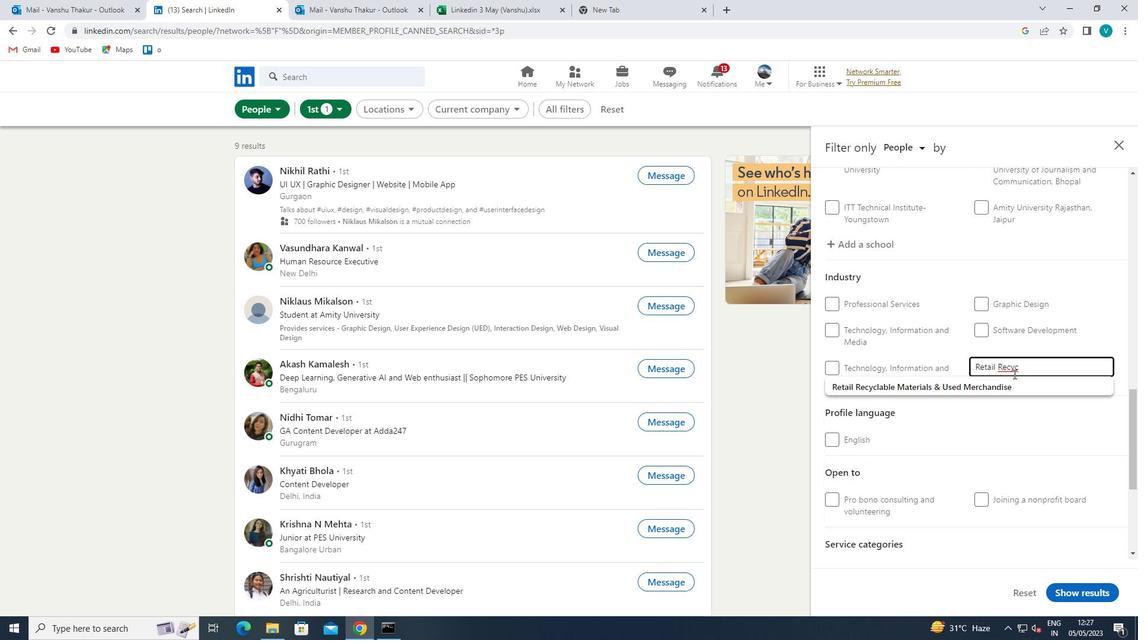 
Action: Mouse pressed left at (1000, 381)
Screenshot: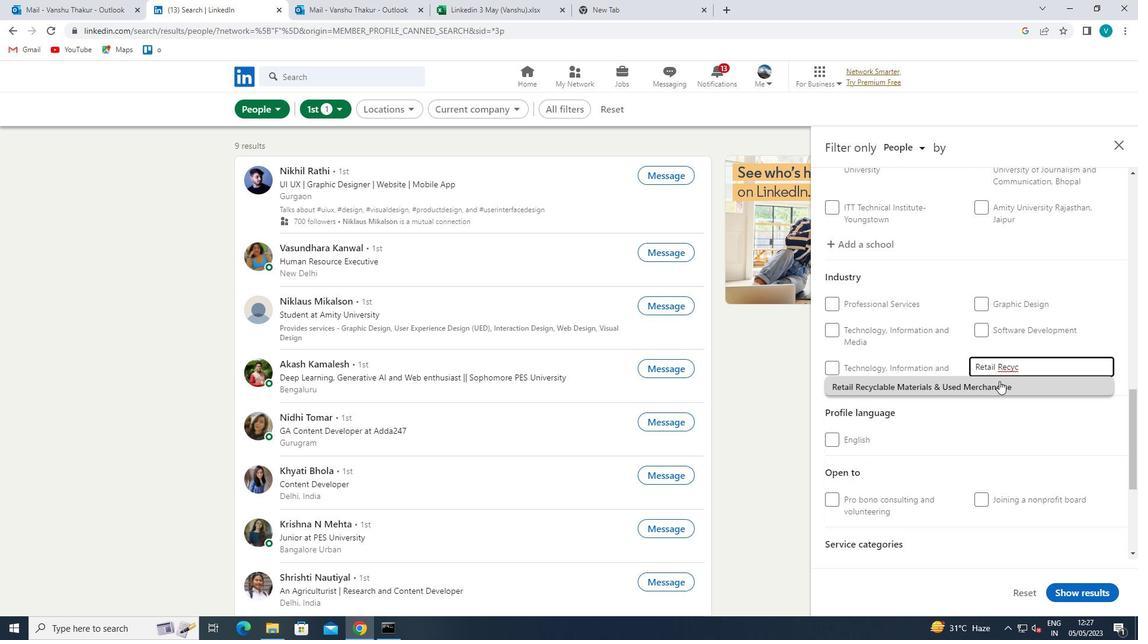 
Action: Mouse scrolled (1000, 380) with delta (0, 0)
Screenshot: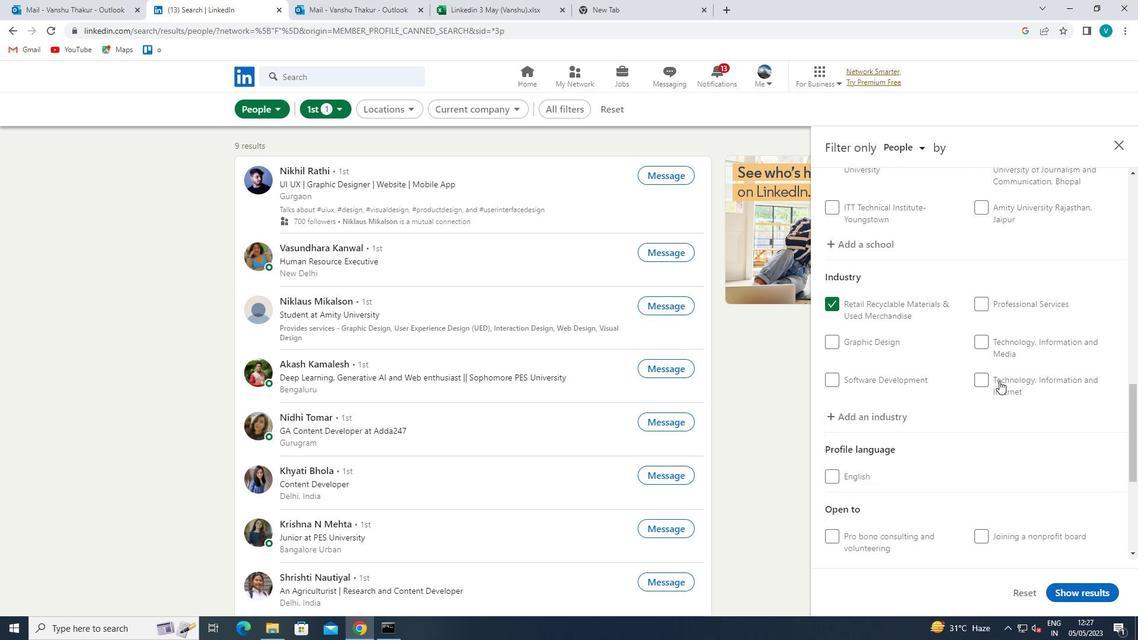 
Action: Mouse scrolled (1000, 380) with delta (0, 0)
Screenshot: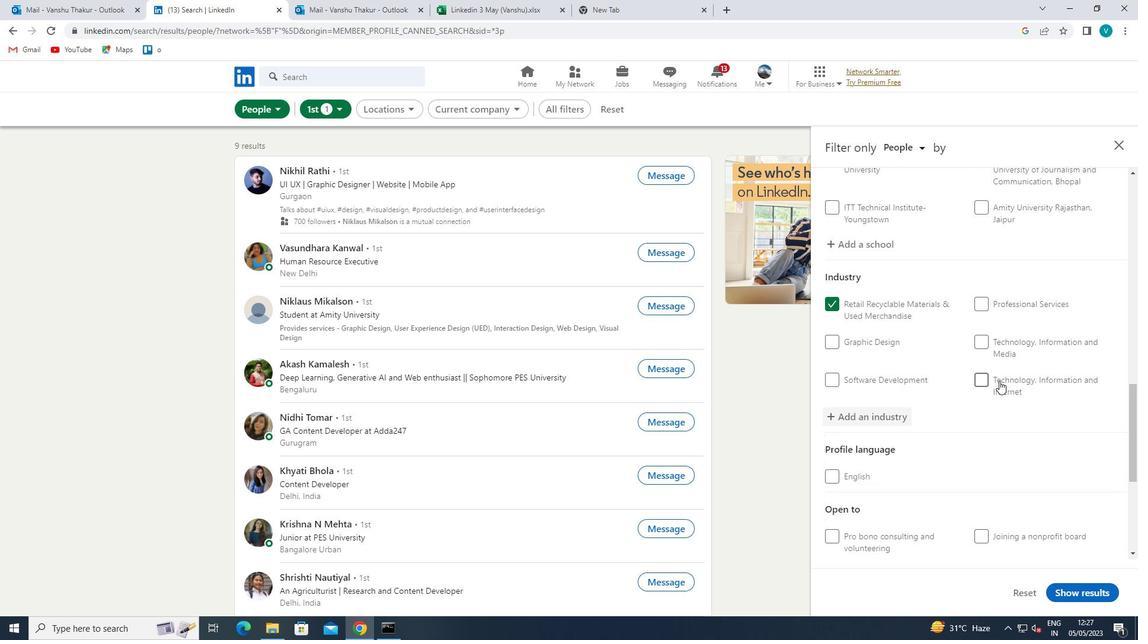 
Action: Mouse scrolled (1000, 380) with delta (0, 0)
Screenshot: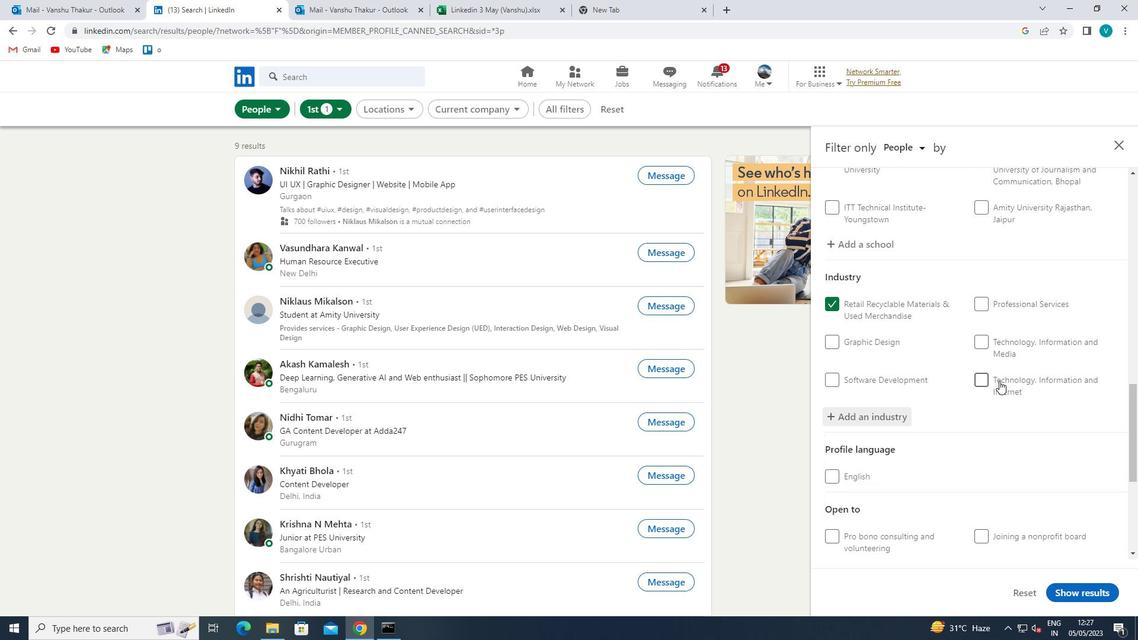 
Action: Mouse moved to (1008, 425)
Screenshot: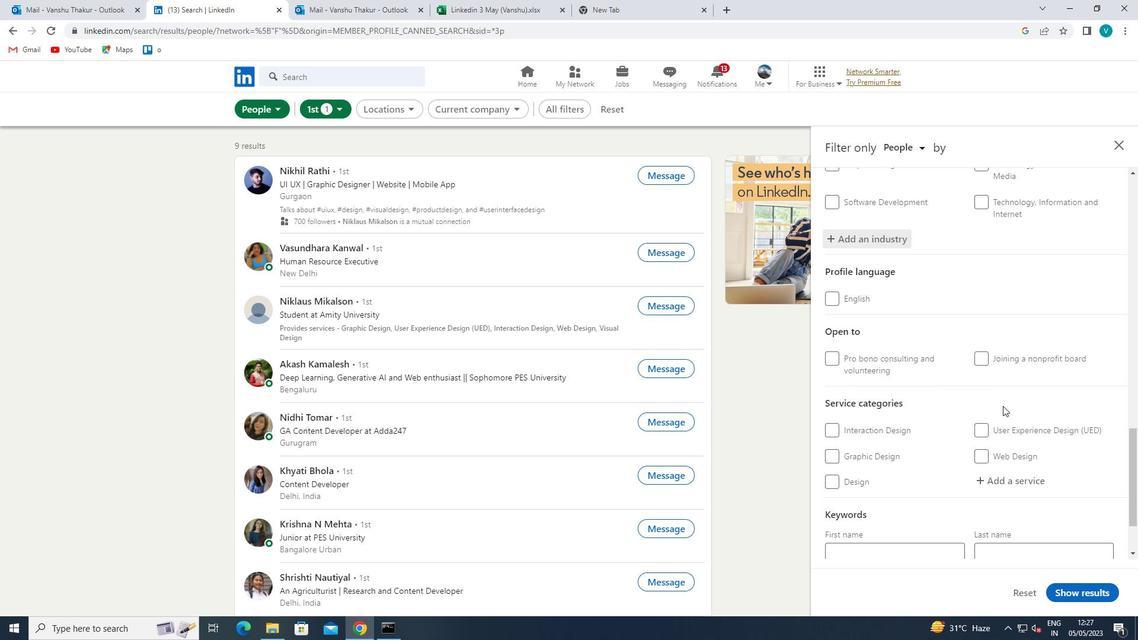 
Action: Mouse scrolled (1008, 425) with delta (0, 0)
Screenshot: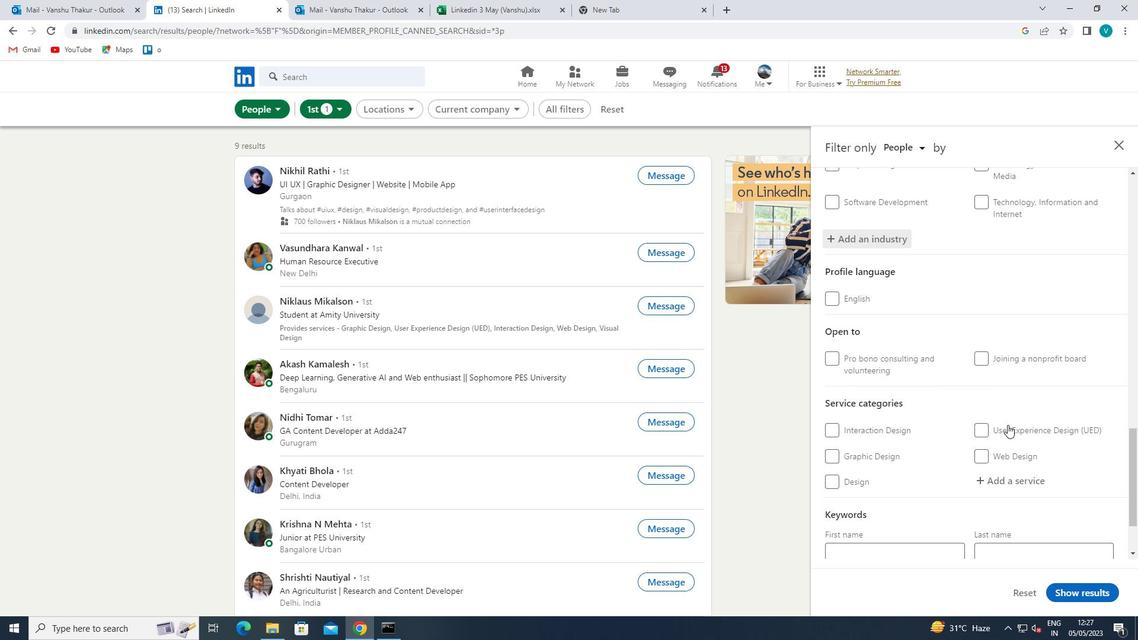 
Action: Mouse scrolled (1008, 425) with delta (0, 0)
Screenshot: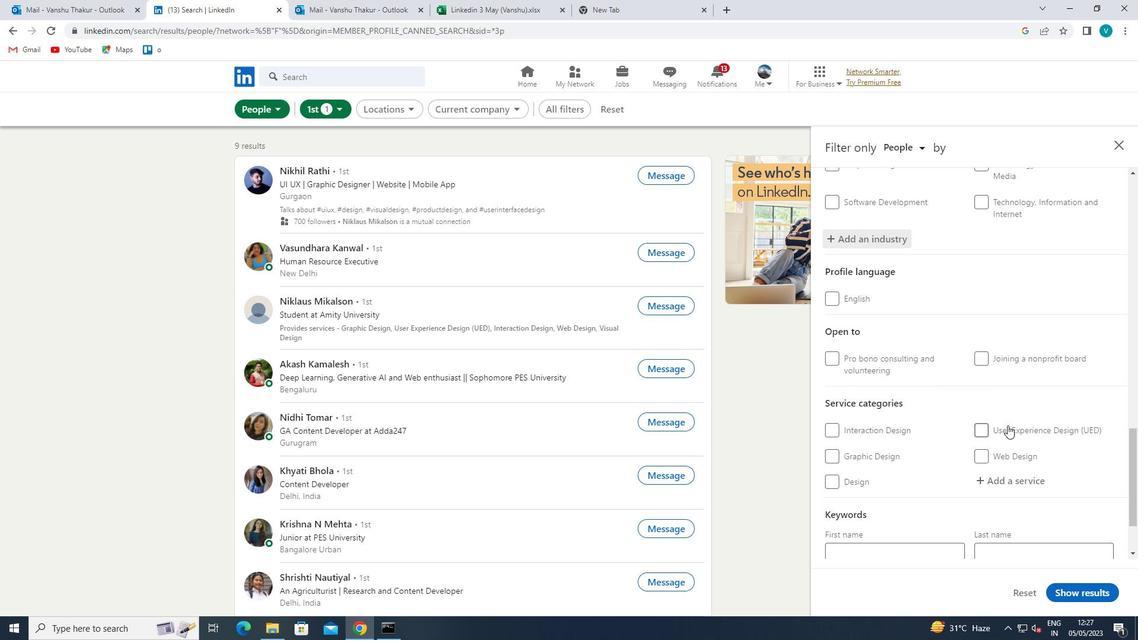 
Action: Mouse moved to (1013, 404)
Screenshot: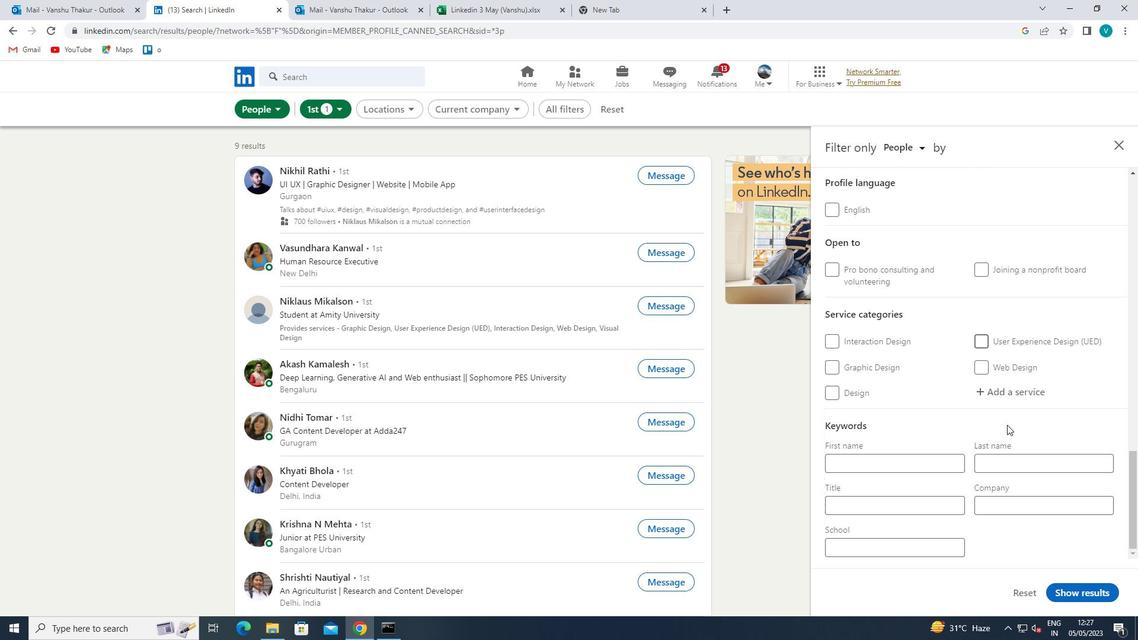 
Action: Mouse pressed left at (1013, 404)
Screenshot: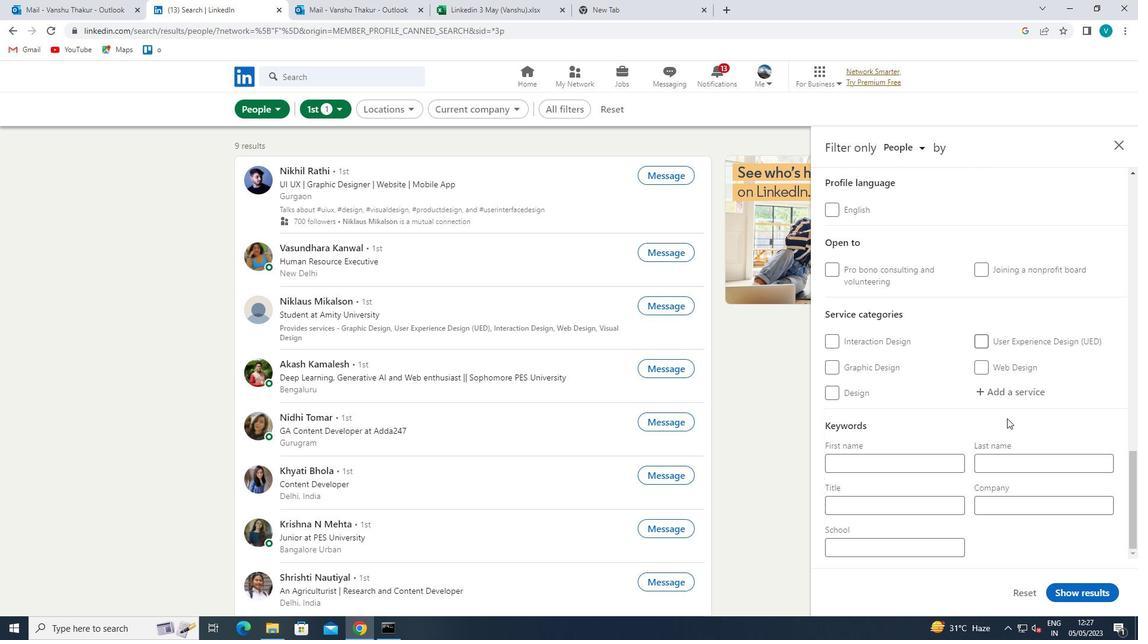 
Action: Mouse moved to (1024, 393)
Screenshot: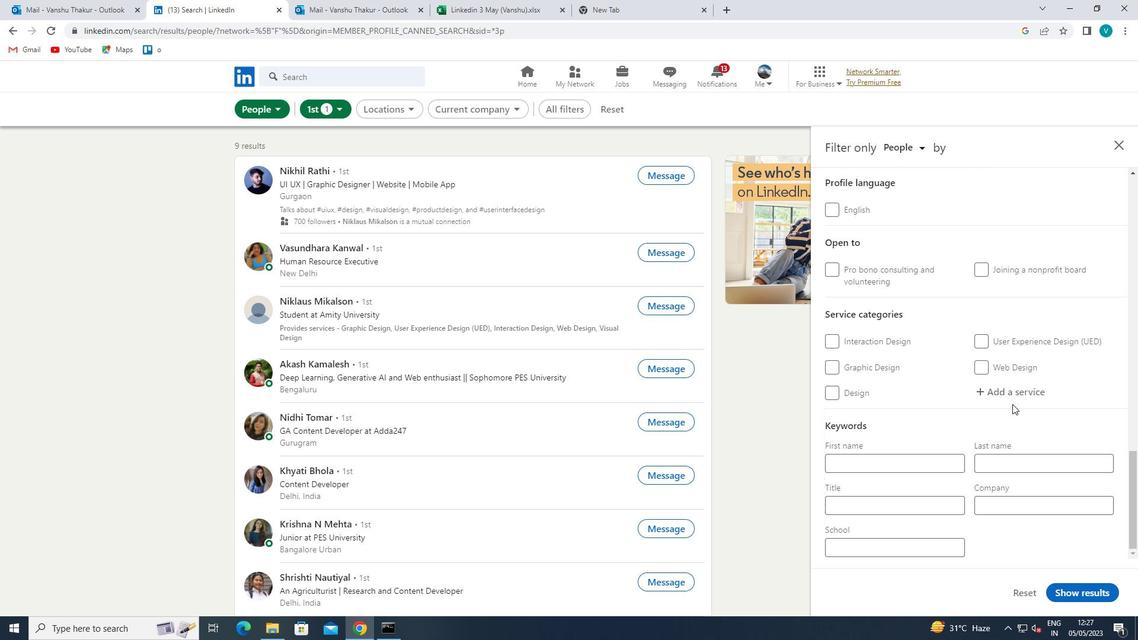 
Action: Mouse pressed left at (1024, 393)
Screenshot: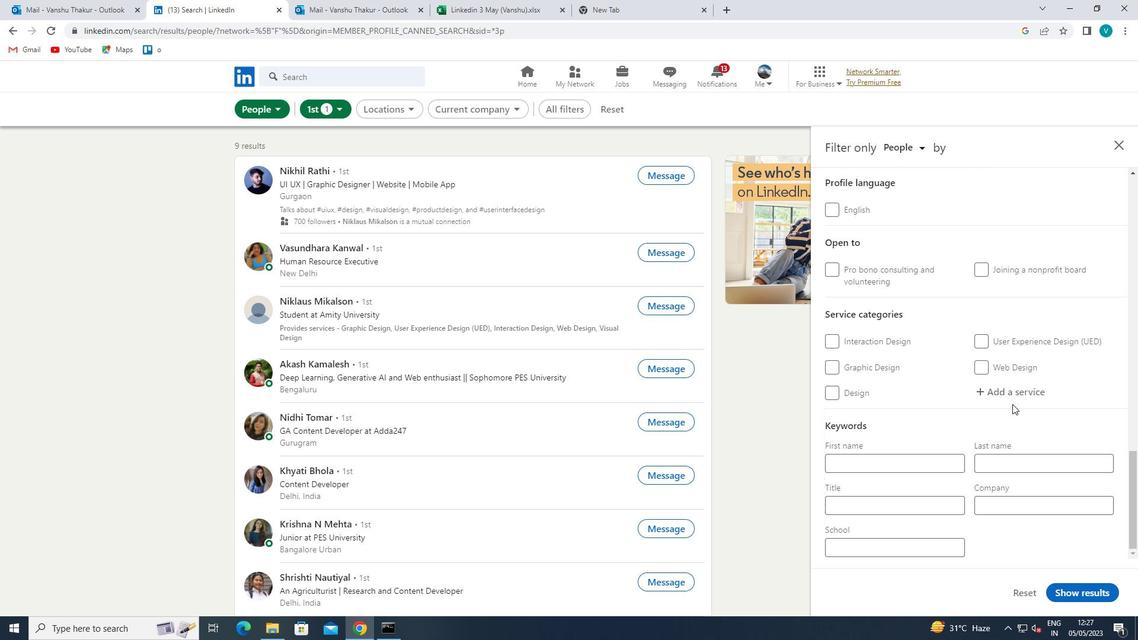 
Action: Key pressed <Key.shift>INSURA
Screenshot: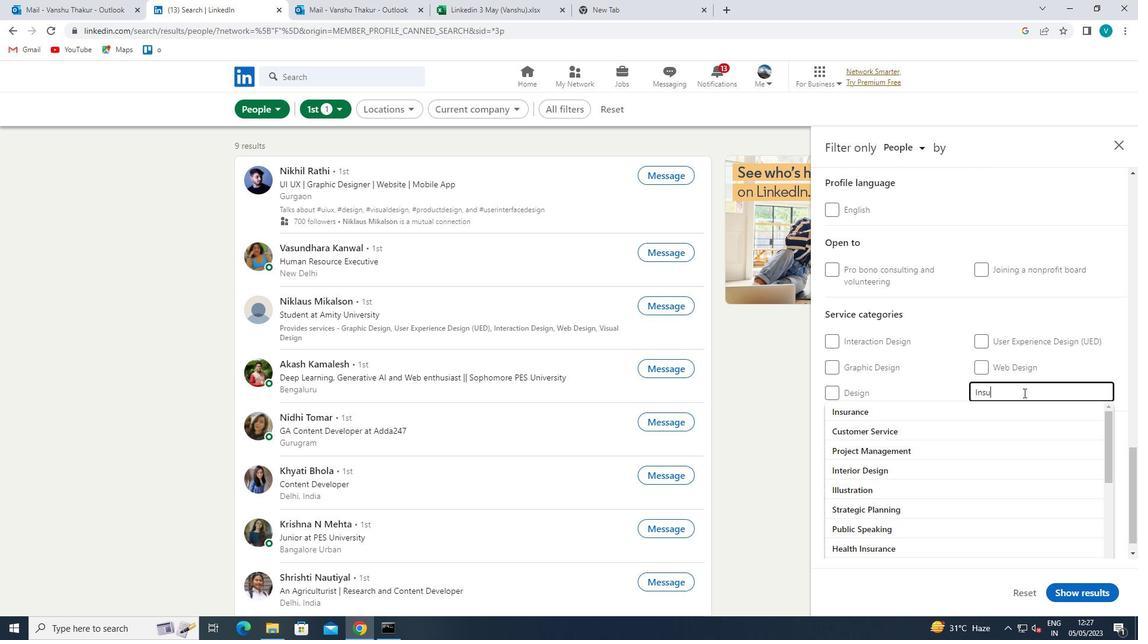 
Action: Mouse moved to (976, 414)
Screenshot: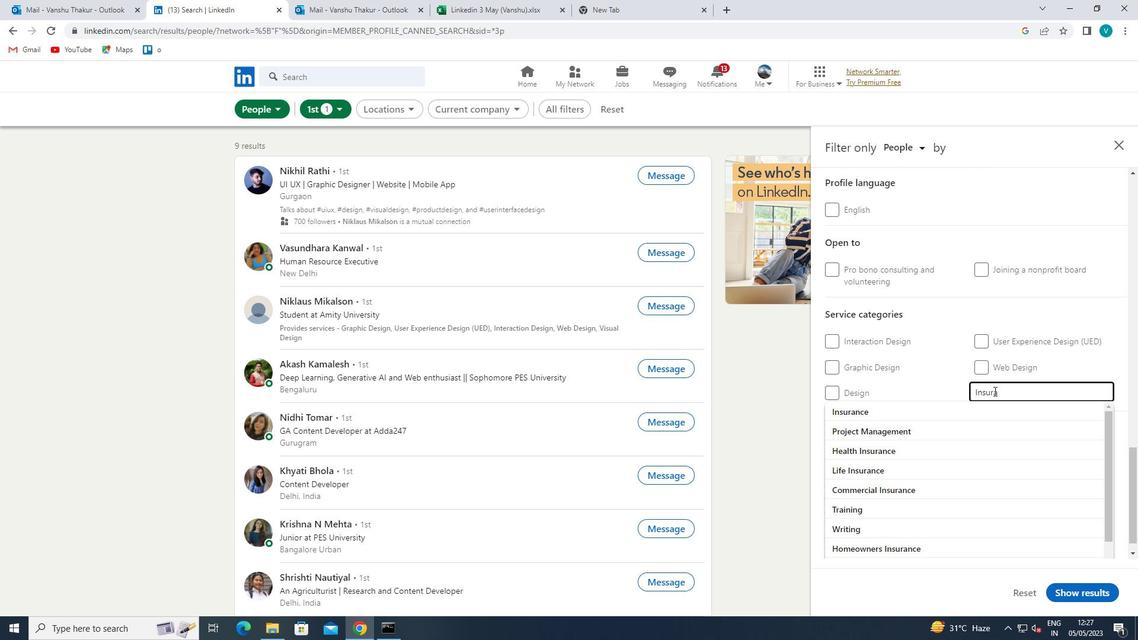 
Action: Mouse pressed left at (976, 414)
Screenshot: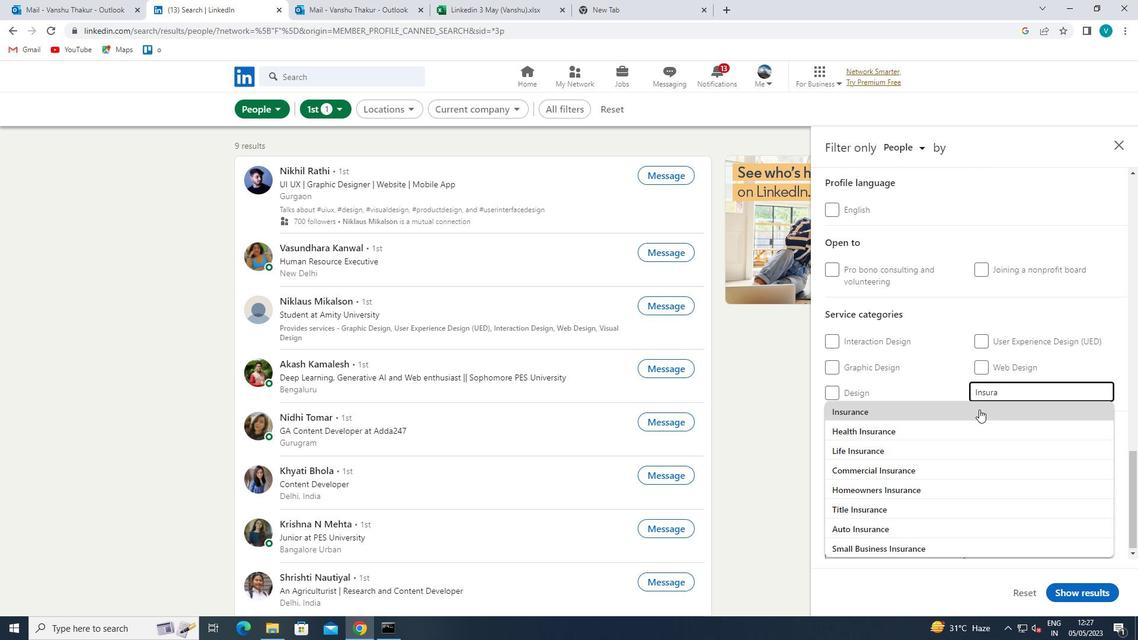 
Action: Mouse scrolled (976, 414) with delta (0, 0)
Screenshot: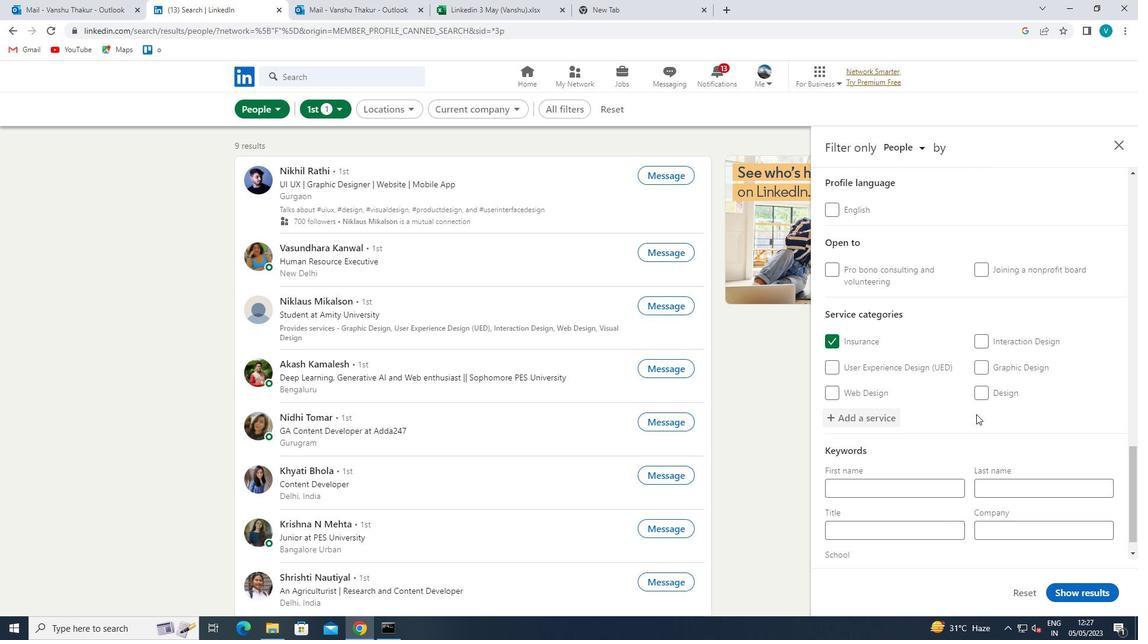 
Action: Mouse scrolled (976, 414) with delta (0, 0)
Screenshot: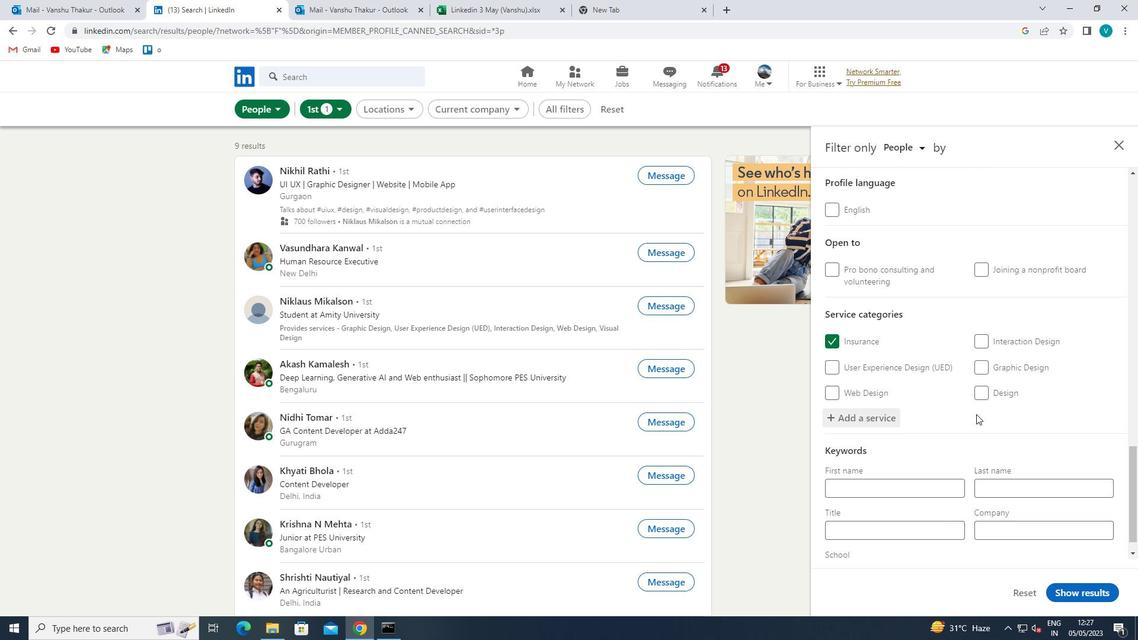 
Action: Mouse scrolled (976, 414) with delta (0, 0)
Screenshot: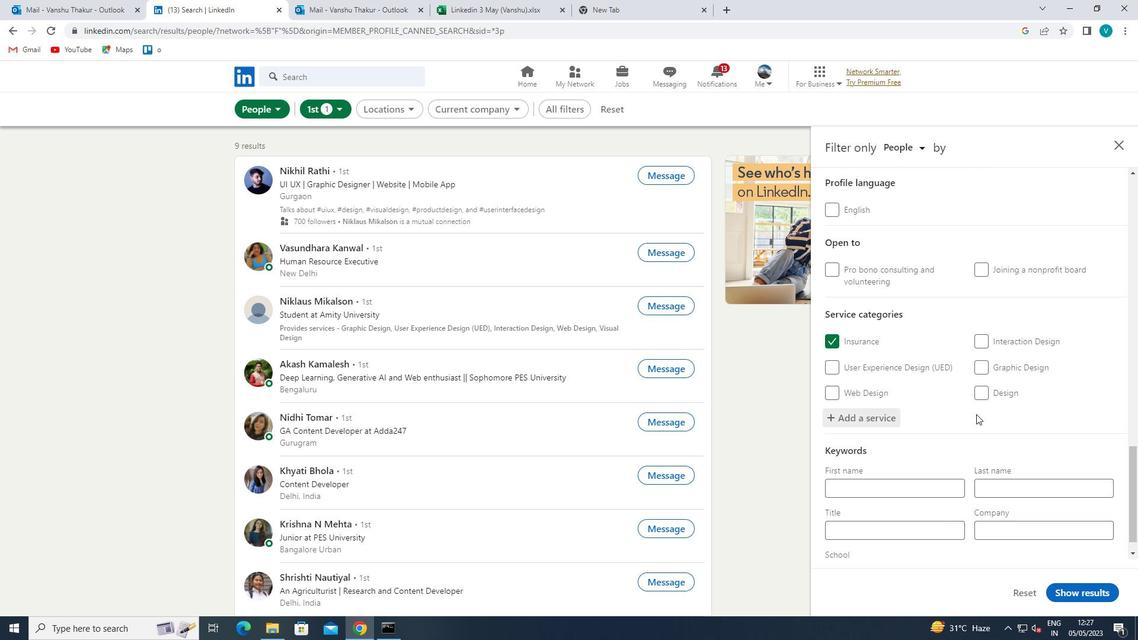 
Action: Mouse moved to (911, 514)
Screenshot: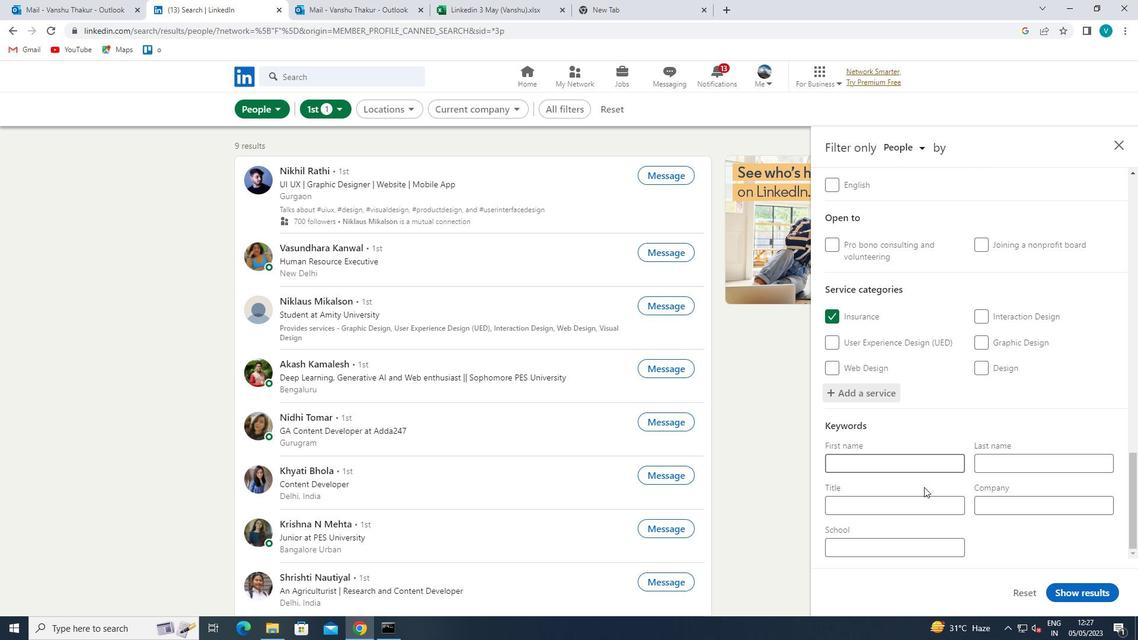 
Action: Mouse pressed left at (911, 514)
Screenshot: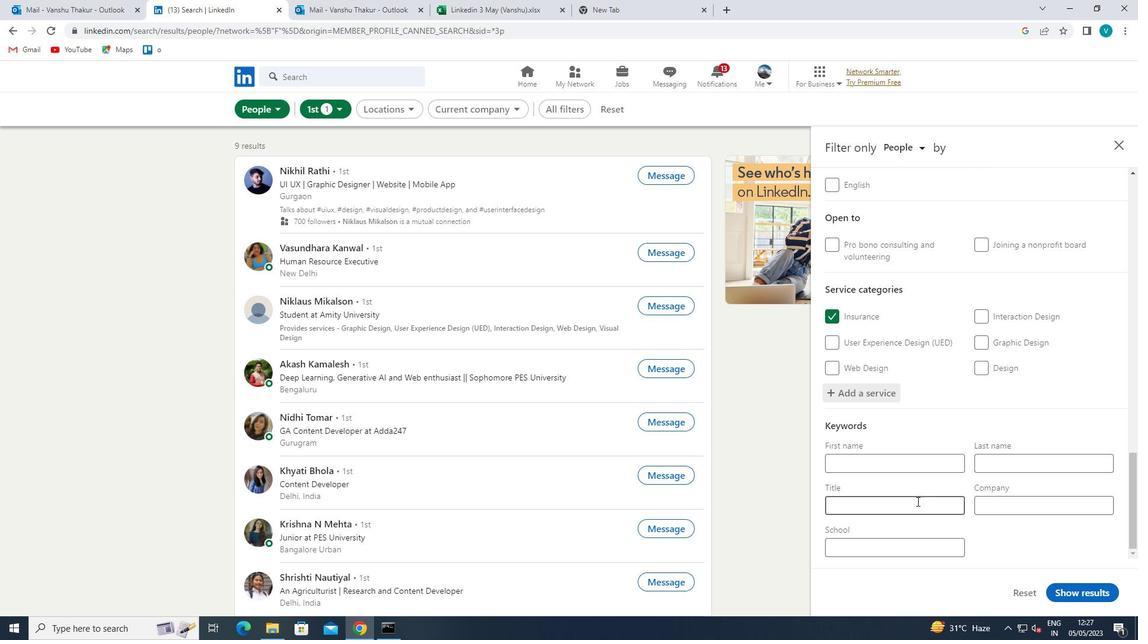 
Action: Key pressed <Key.shift>PERSONAL<Key.space><Key.shift>ASSISTANT<Key.space>
Screenshot: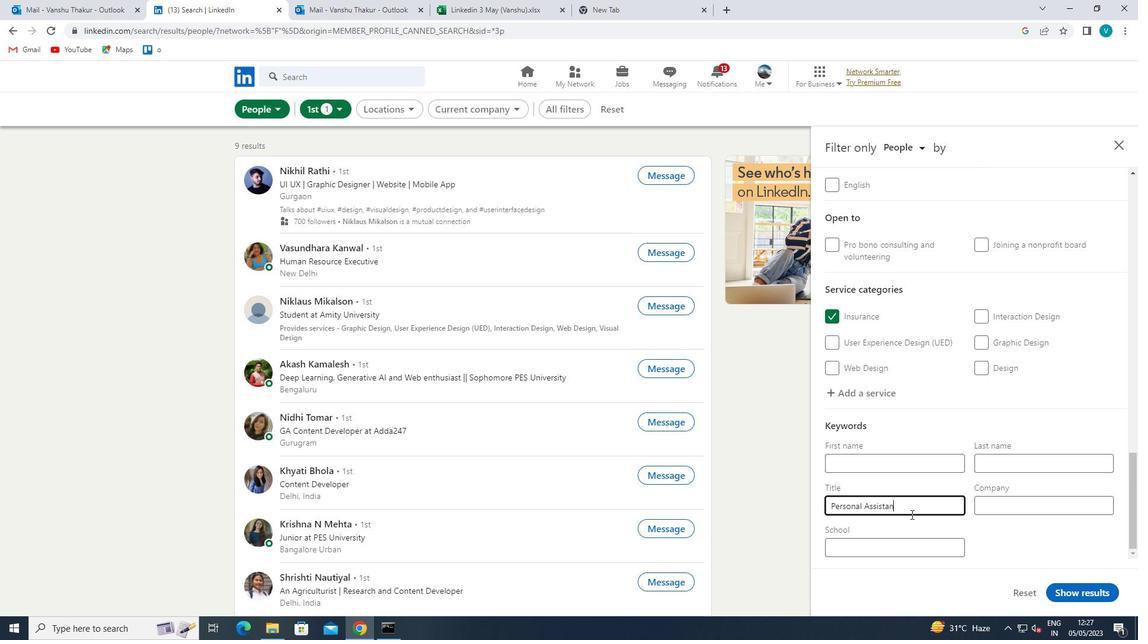 
Action: Mouse moved to (1086, 599)
Screenshot: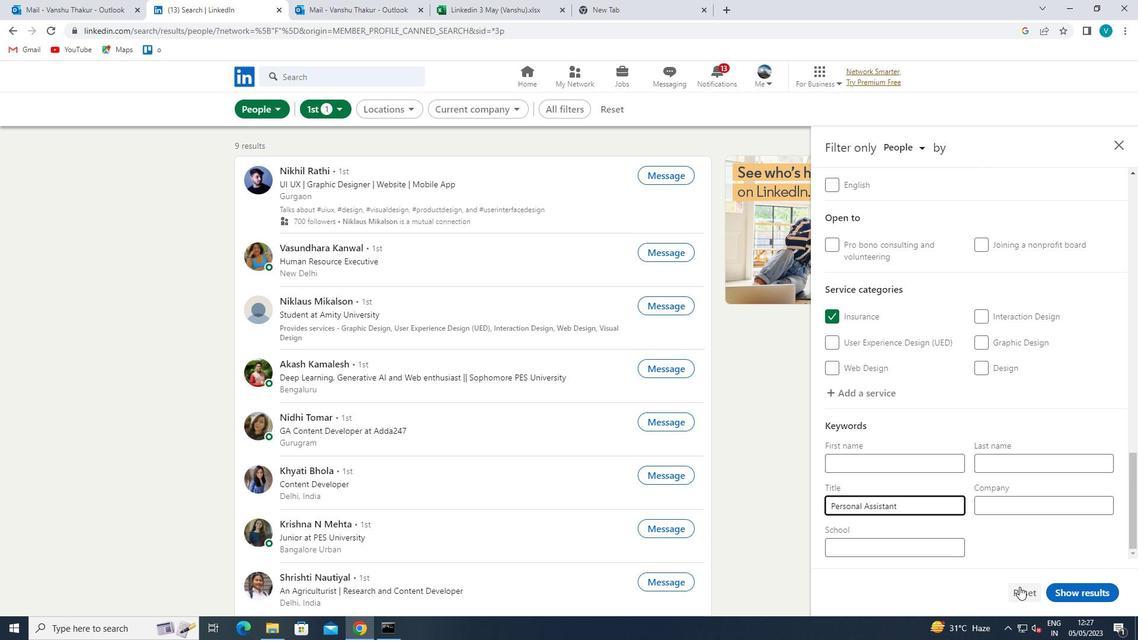 
Action: Mouse pressed left at (1086, 599)
Screenshot: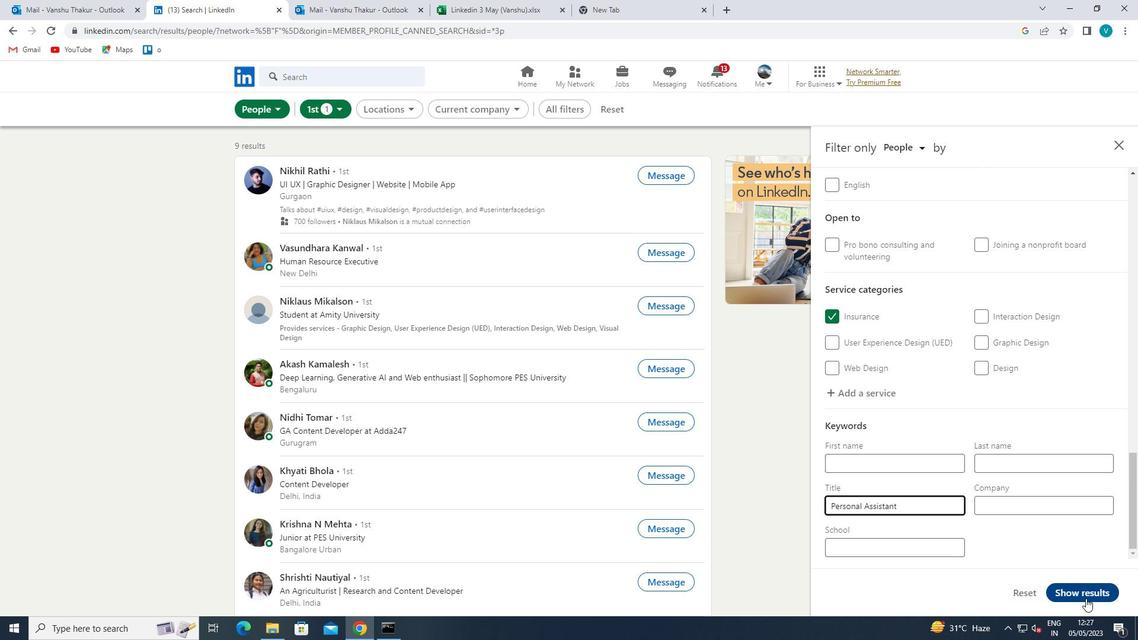 
